 Task: Look for space in Shiraguppi, India from 11th June, 2023 to 15th June, 2023 for 2 adults in price range Rs.7000 to Rs.16000. Place can be private room with 1  bedroom having 2 beds and 1 bathroom. Property type can be house, flat, guest house, hotel. Amenities needed are: washing machine. Booking option can be shelf check-in. Required host language is English.
Action: Mouse moved to (458, 94)
Screenshot: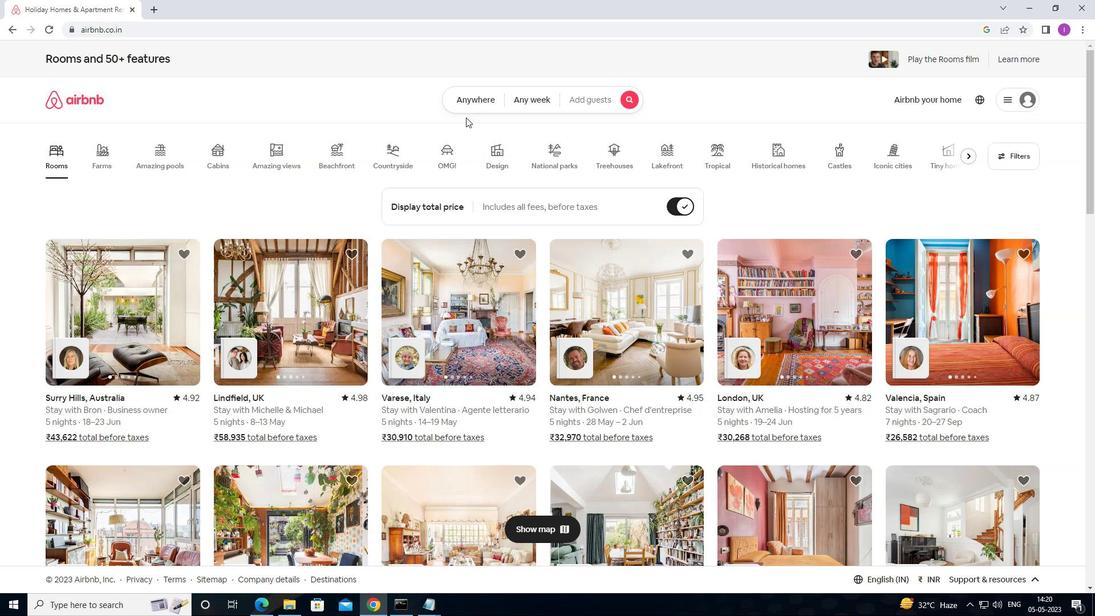 
Action: Mouse pressed left at (458, 94)
Screenshot: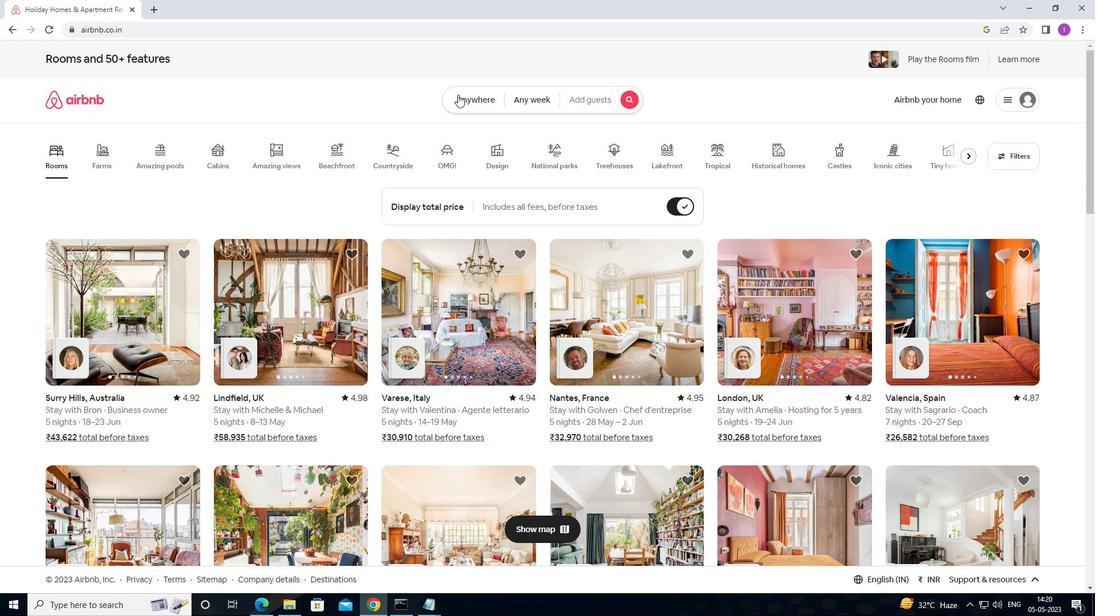 
Action: Mouse moved to (402, 139)
Screenshot: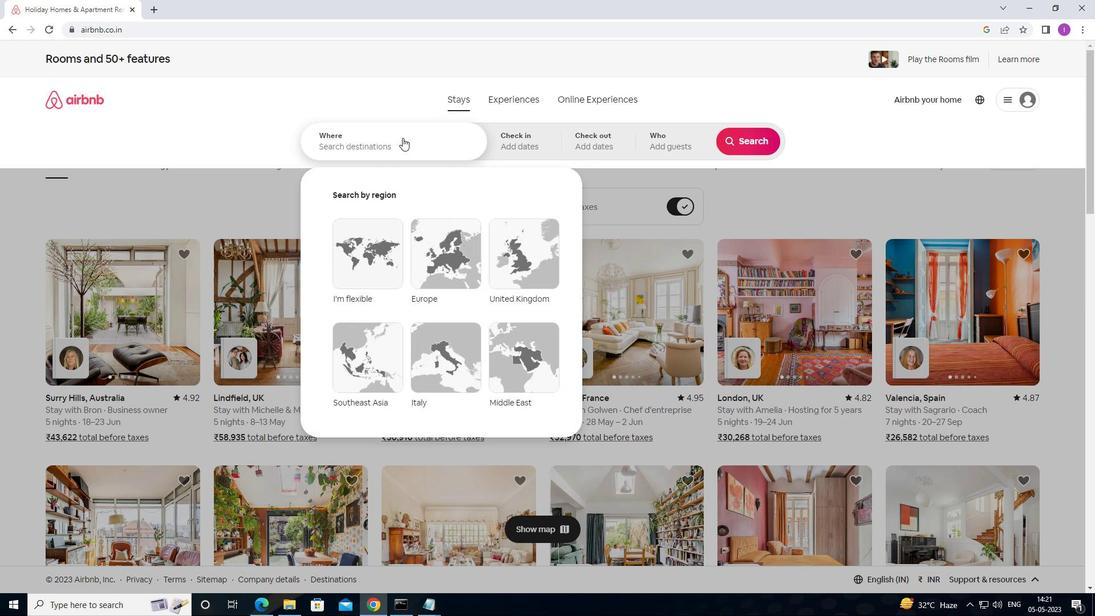
Action: Mouse pressed left at (402, 139)
Screenshot: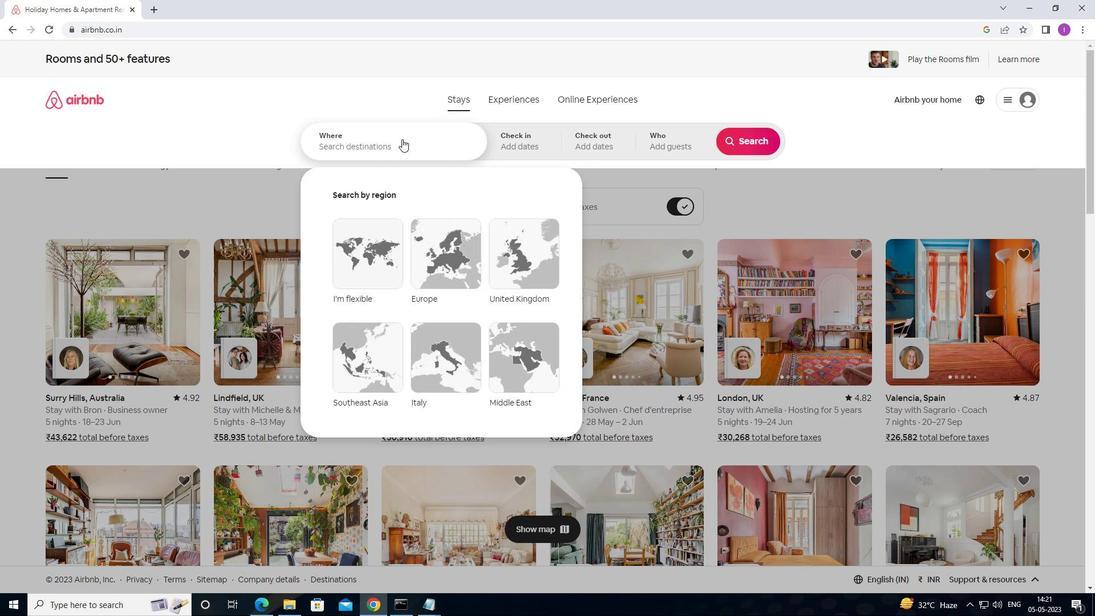 
Action: Key pressed <Key.shift><Key.shift>SHIRAGUPPI,<Key.shift>INDIA
Screenshot: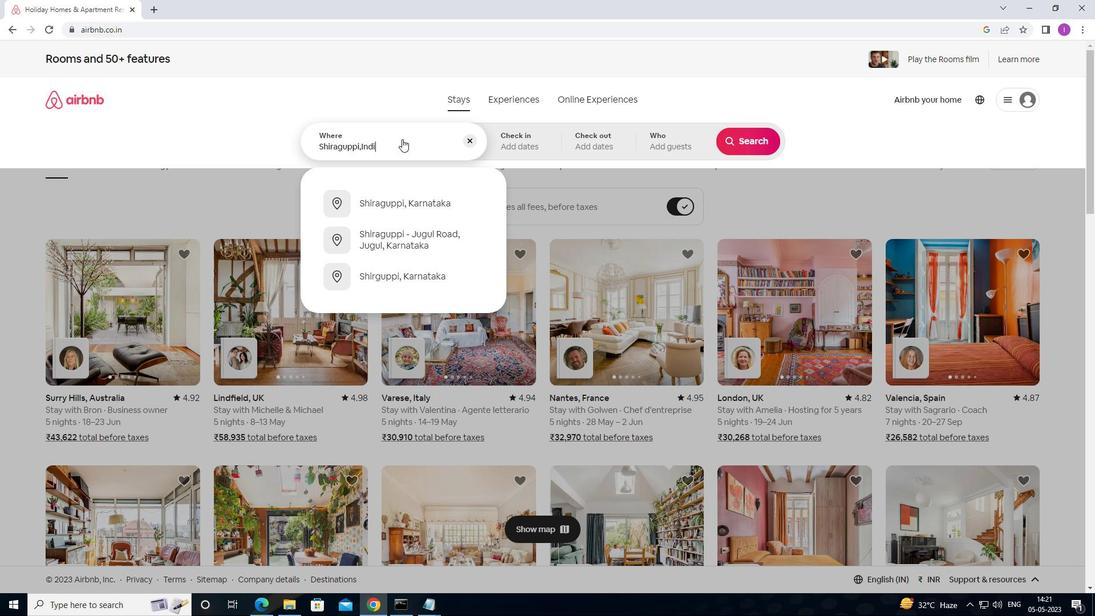 
Action: Mouse moved to (521, 148)
Screenshot: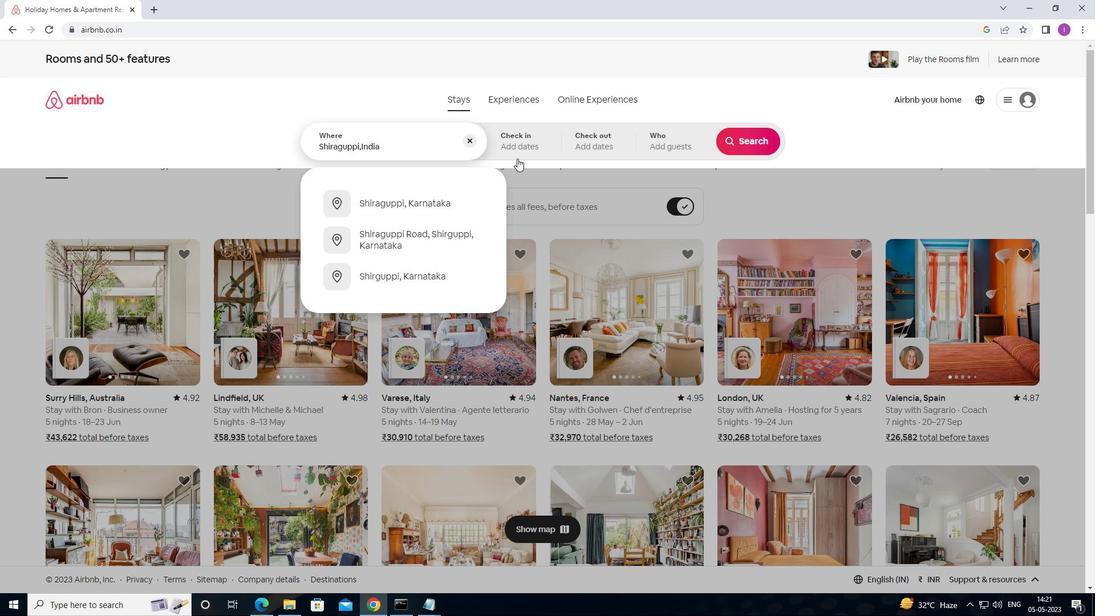 
Action: Mouse pressed left at (521, 148)
Screenshot: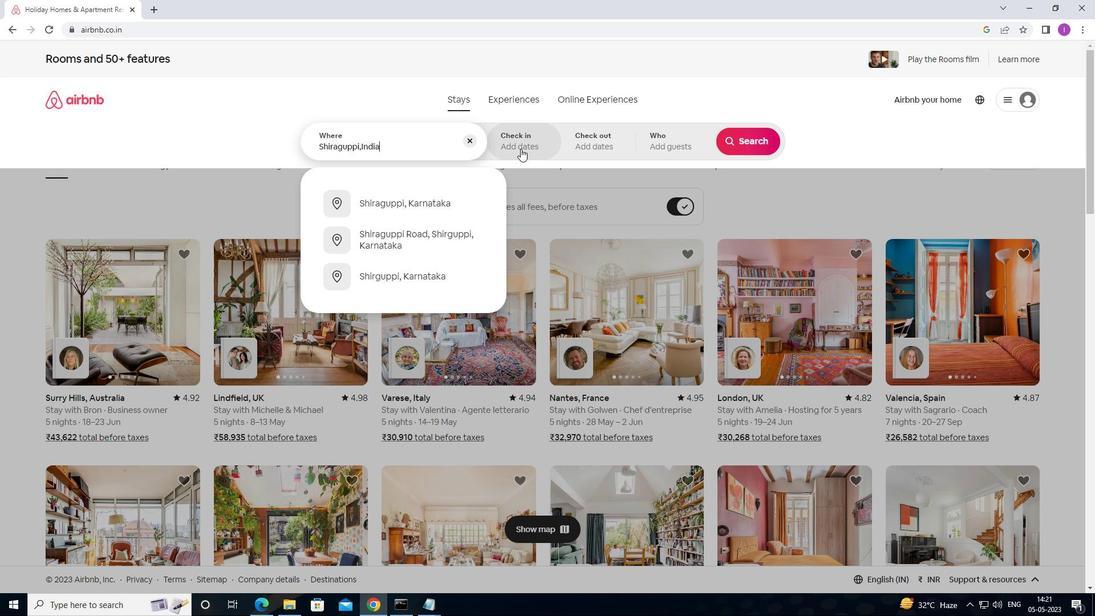 
Action: Mouse moved to (740, 228)
Screenshot: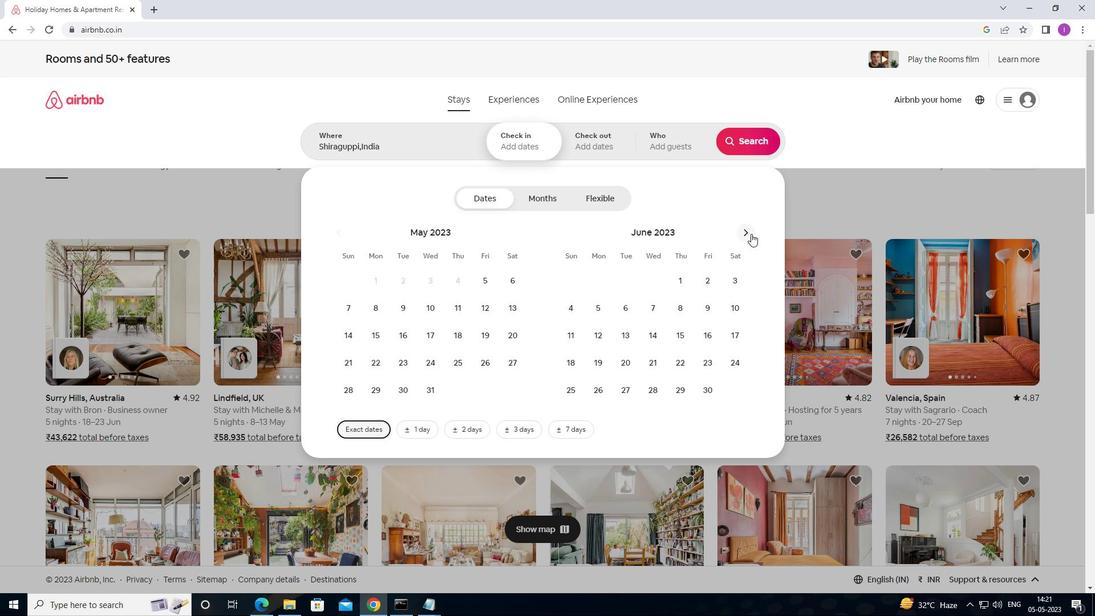 
Action: Mouse pressed left at (740, 228)
Screenshot: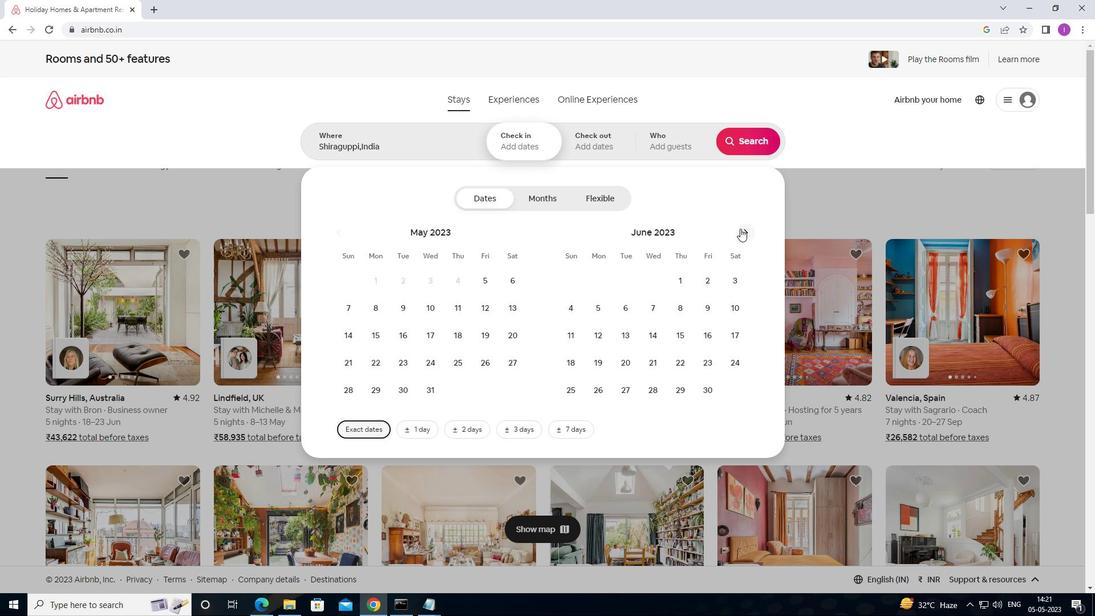 
Action: Mouse moved to (346, 333)
Screenshot: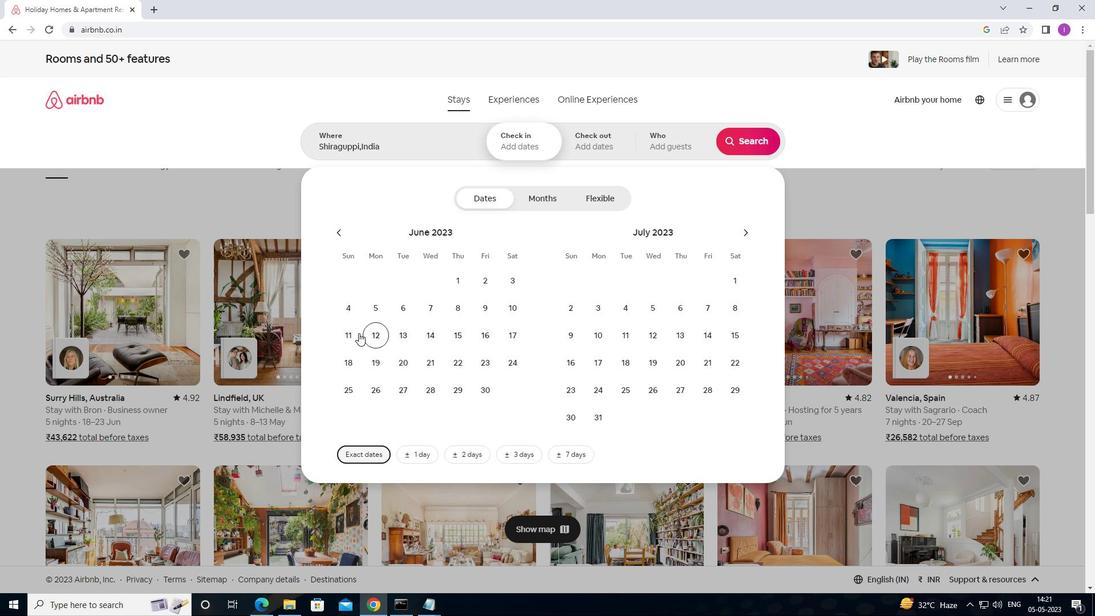 
Action: Mouse pressed left at (346, 333)
Screenshot: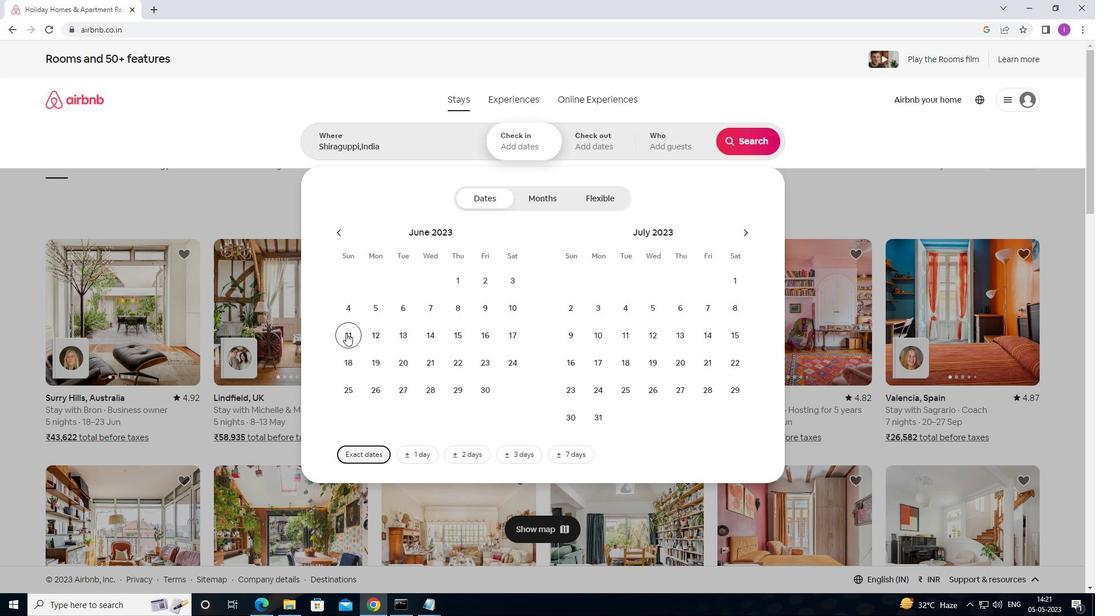 
Action: Mouse moved to (460, 339)
Screenshot: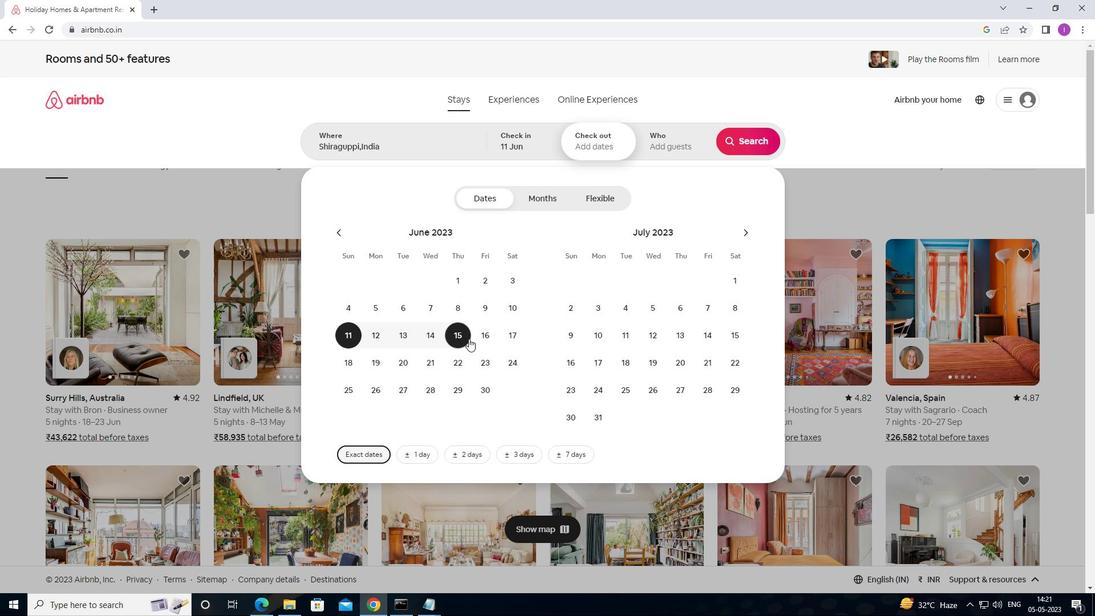 
Action: Mouse pressed left at (460, 339)
Screenshot: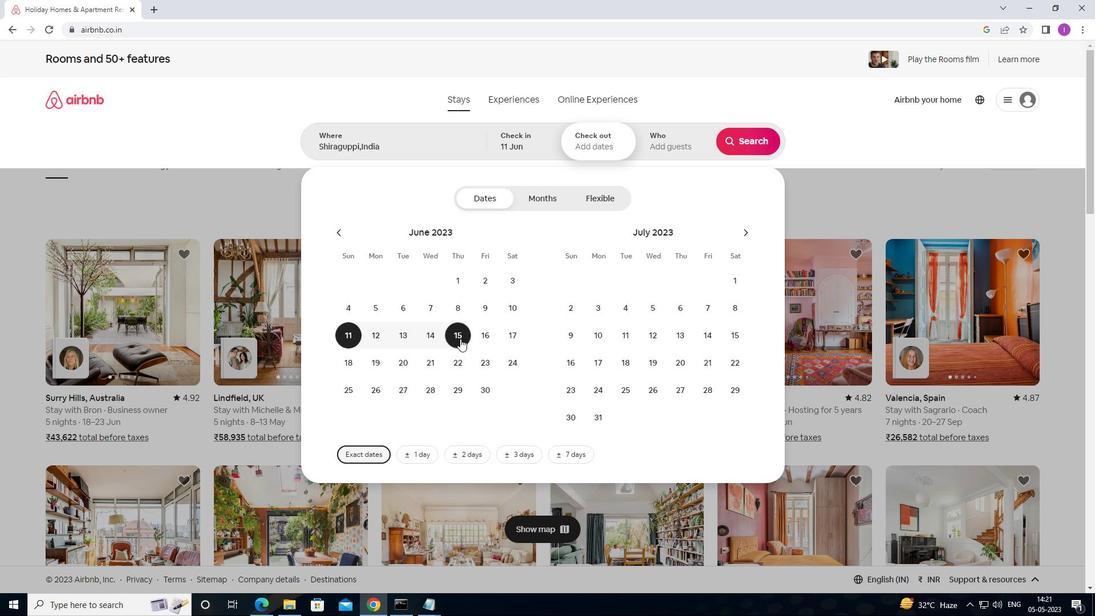 
Action: Mouse moved to (674, 149)
Screenshot: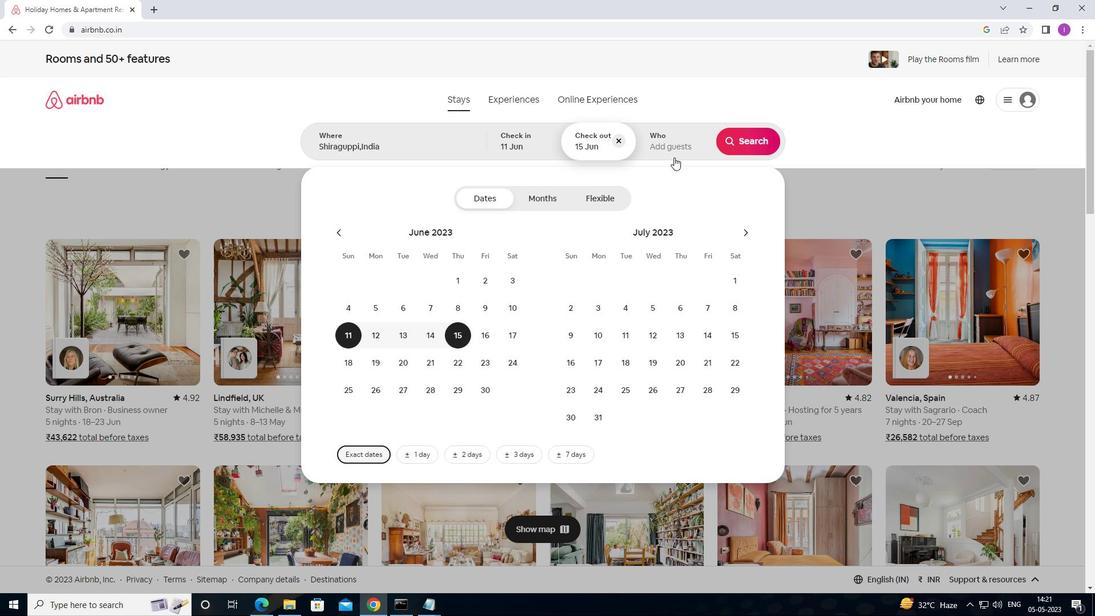 
Action: Mouse pressed left at (674, 149)
Screenshot: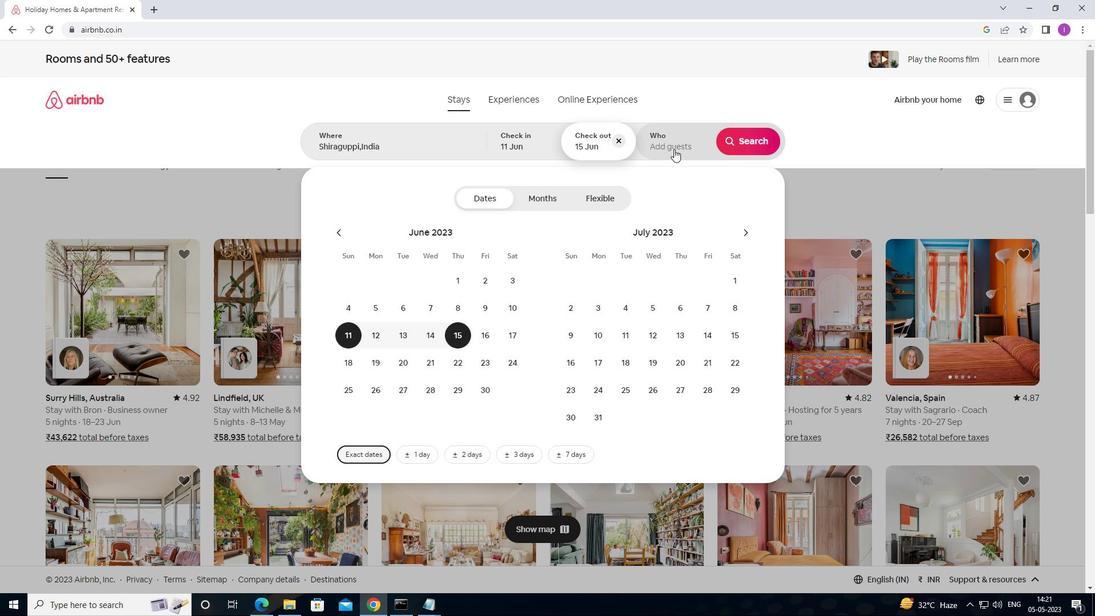 
Action: Mouse moved to (747, 199)
Screenshot: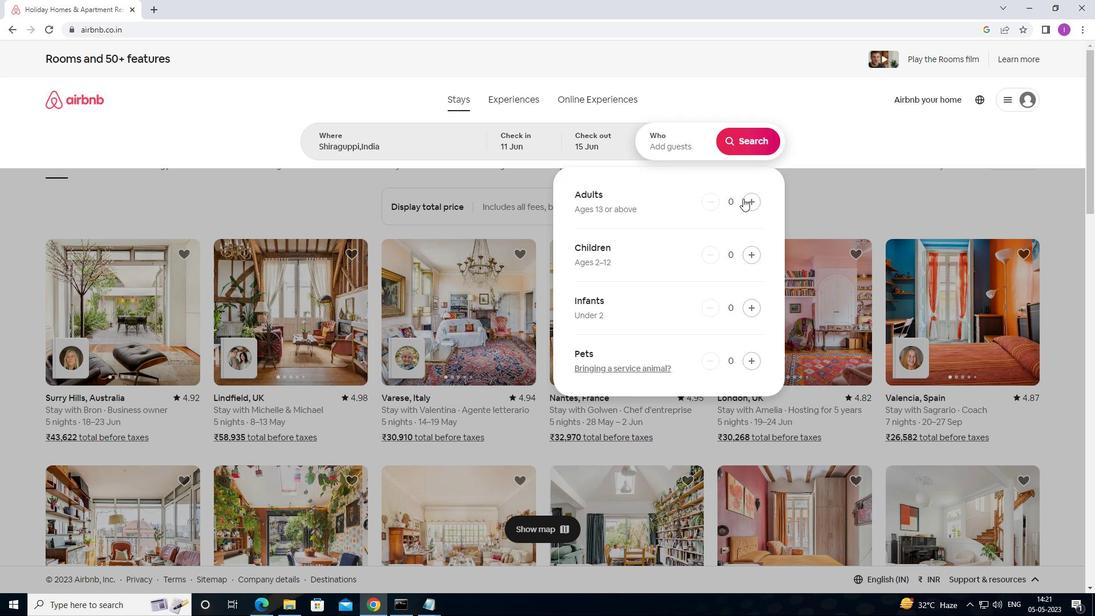
Action: Mouse pressed left at (747, 199)
Screenshot: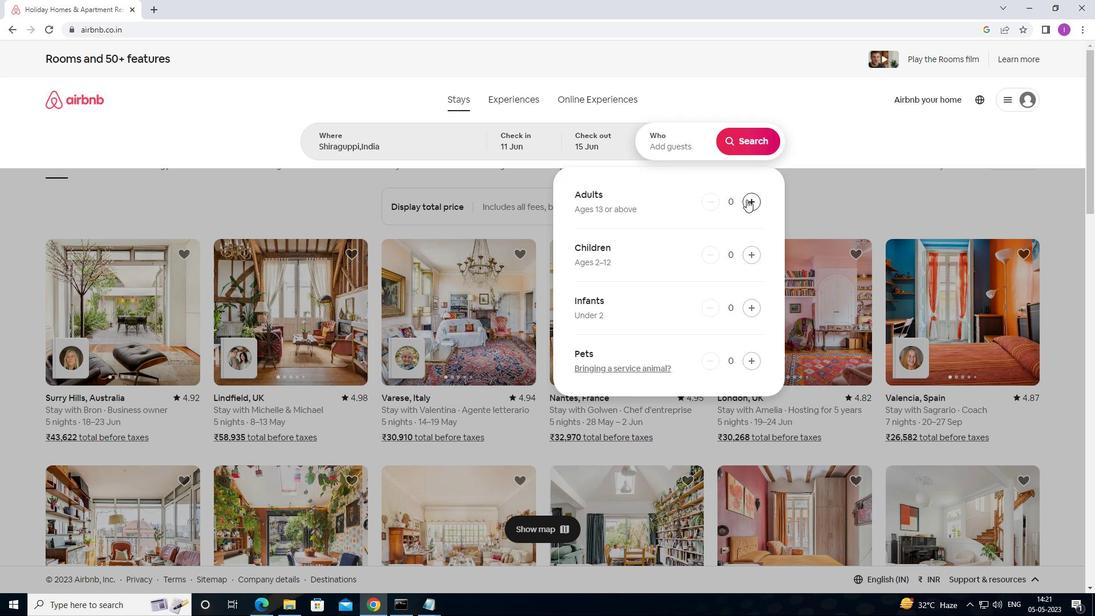 
Action: Mouse pressed left at (747, 199)
Screenshot: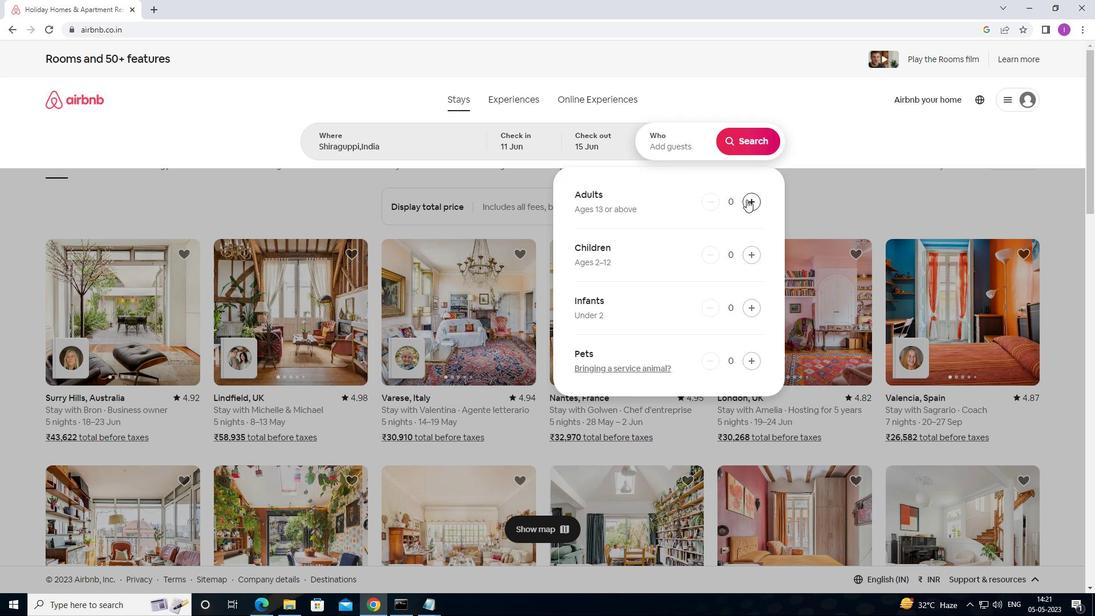 
Action: Mouse moved to (755, 157)
Screenshot: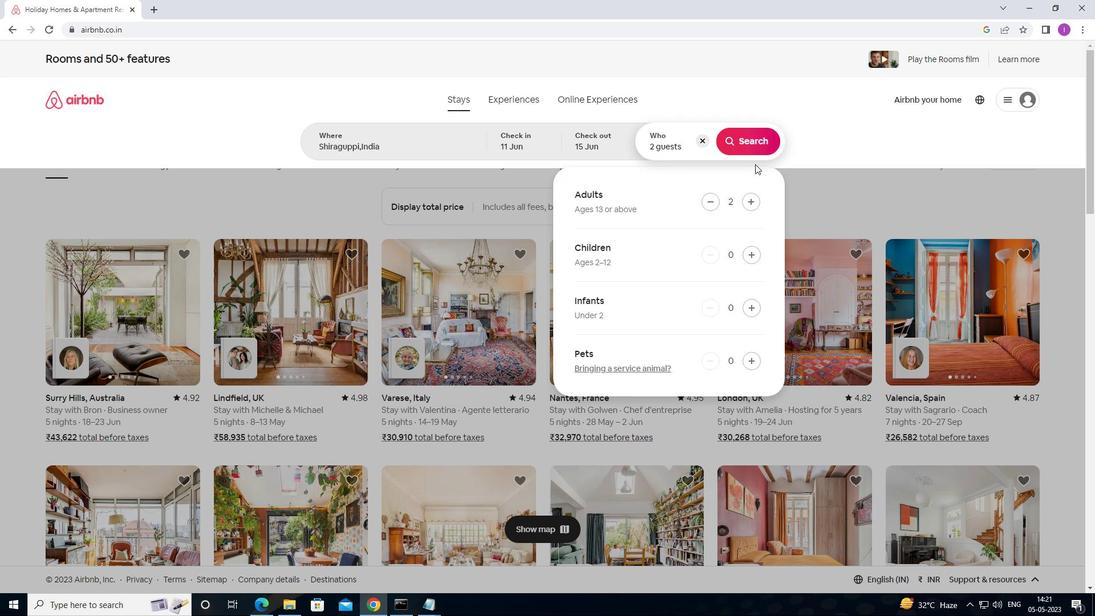
Action: Mouse pressed left at (755, 157)
Screenshot: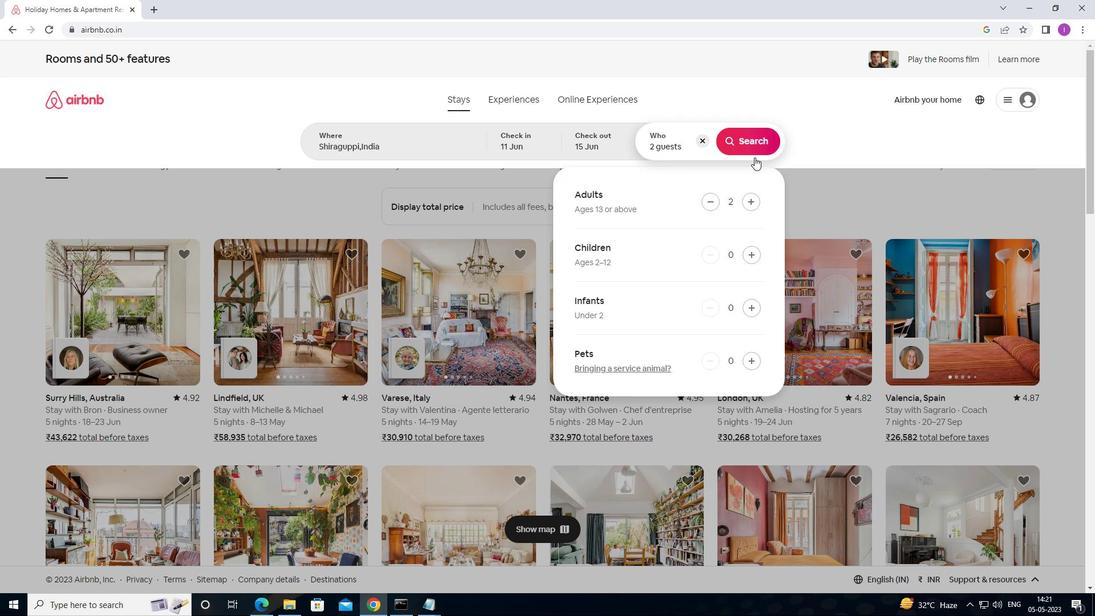 
Action: Mouse moved to (755, 153)
Screenshot: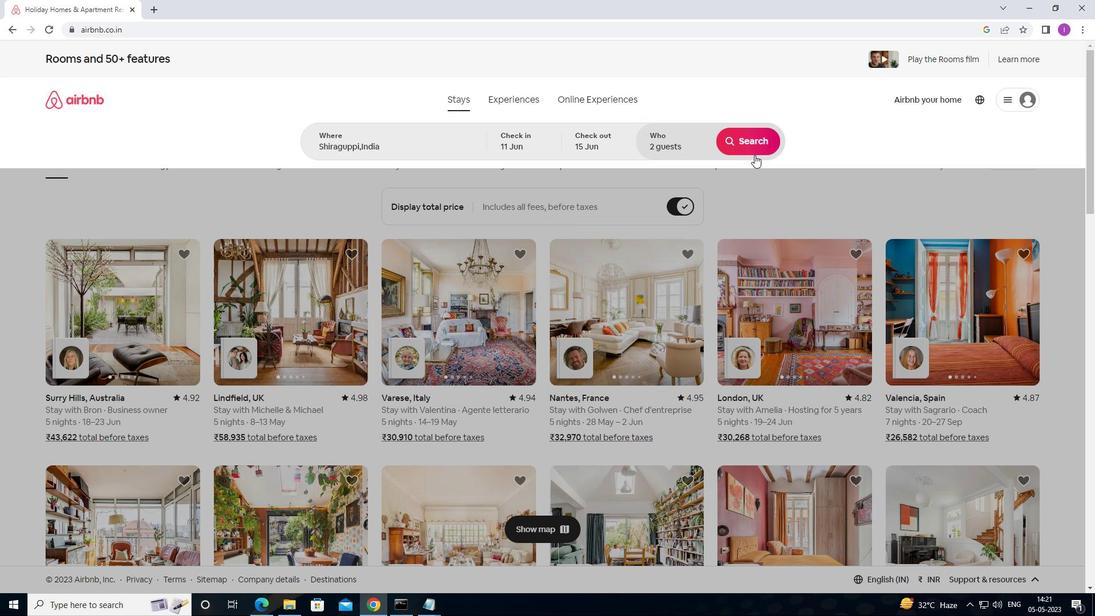 
Action: Mouse pressed left at (755, 153)
Screenshot: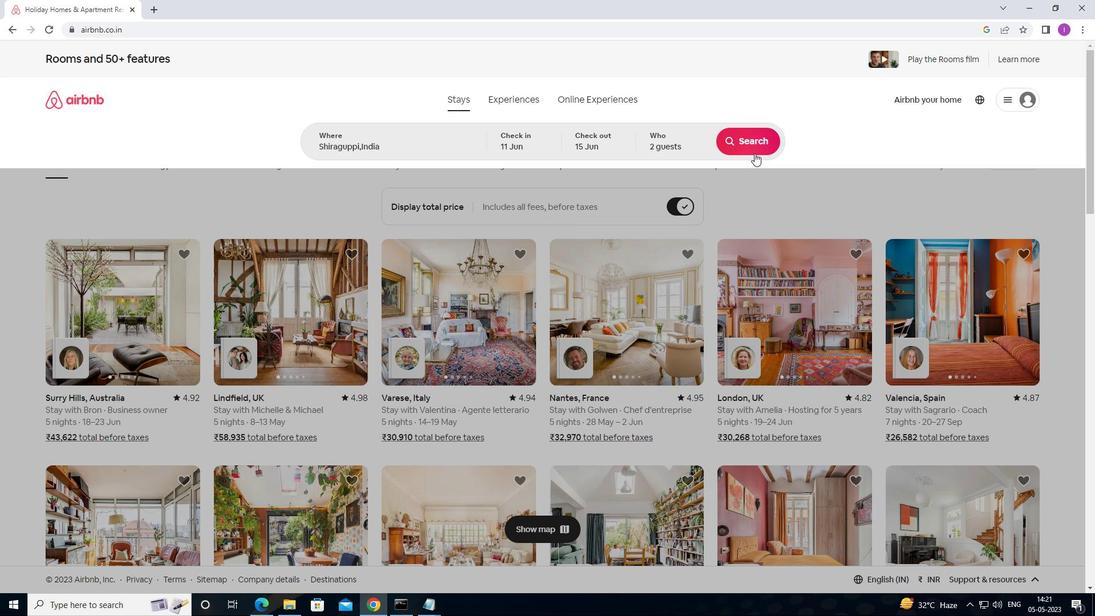 
Action: Mouse moved to (1059, 112)
Screenshot: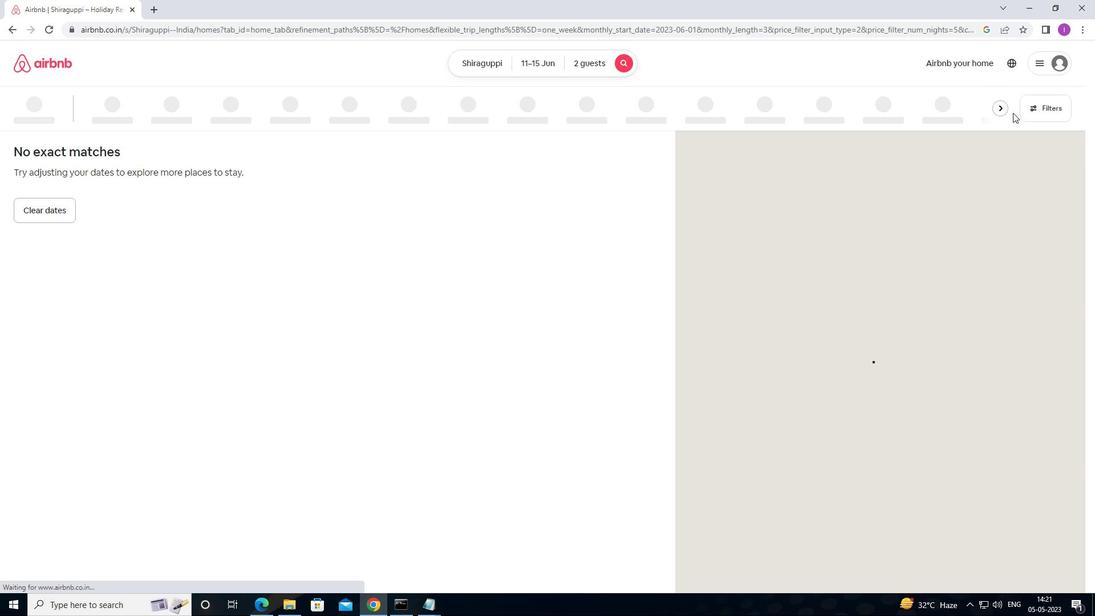 
Action: Mouse pressed left at (1059, 112)
Screenshot: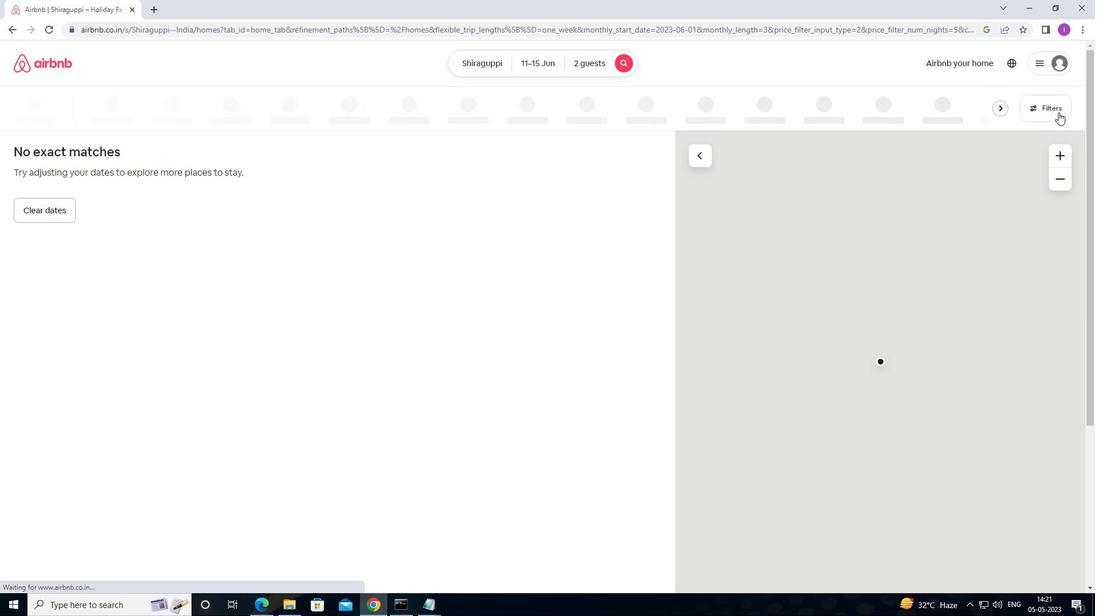 
Action: Mouse moved to (426, 383)
Screenshot: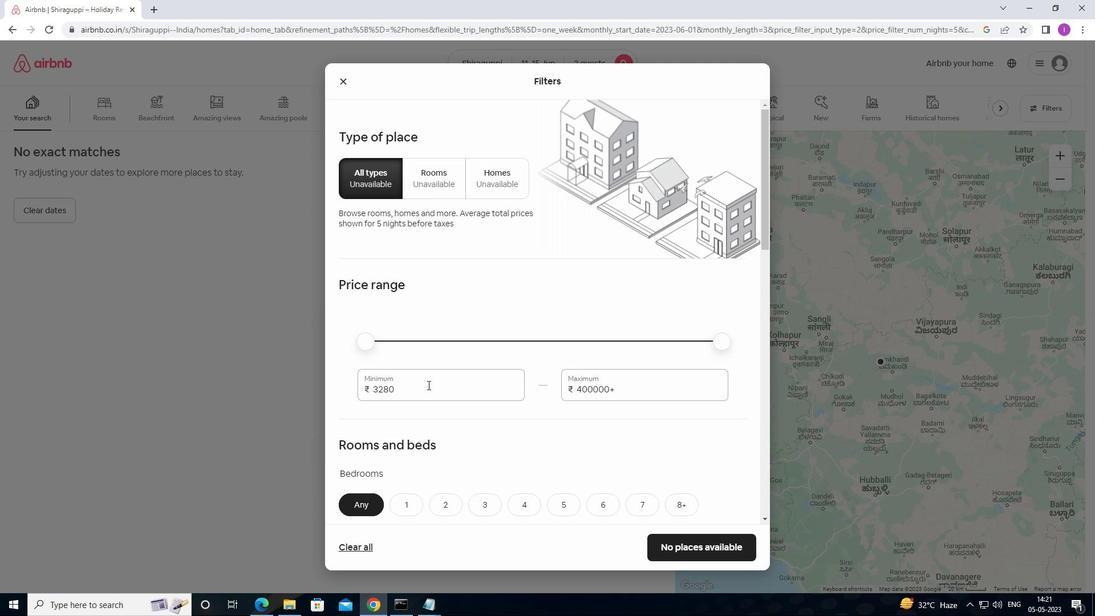 
Action: Mouse pressed left at (426, 383)
Screenshot: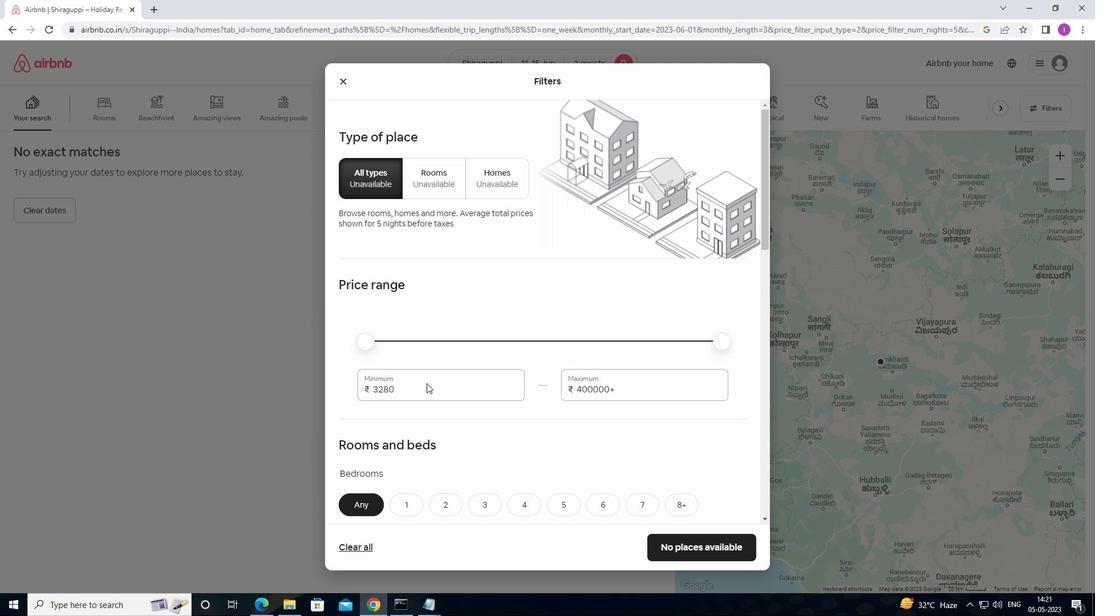 
Action: Mouse moved to (418, 384)
Screenshot: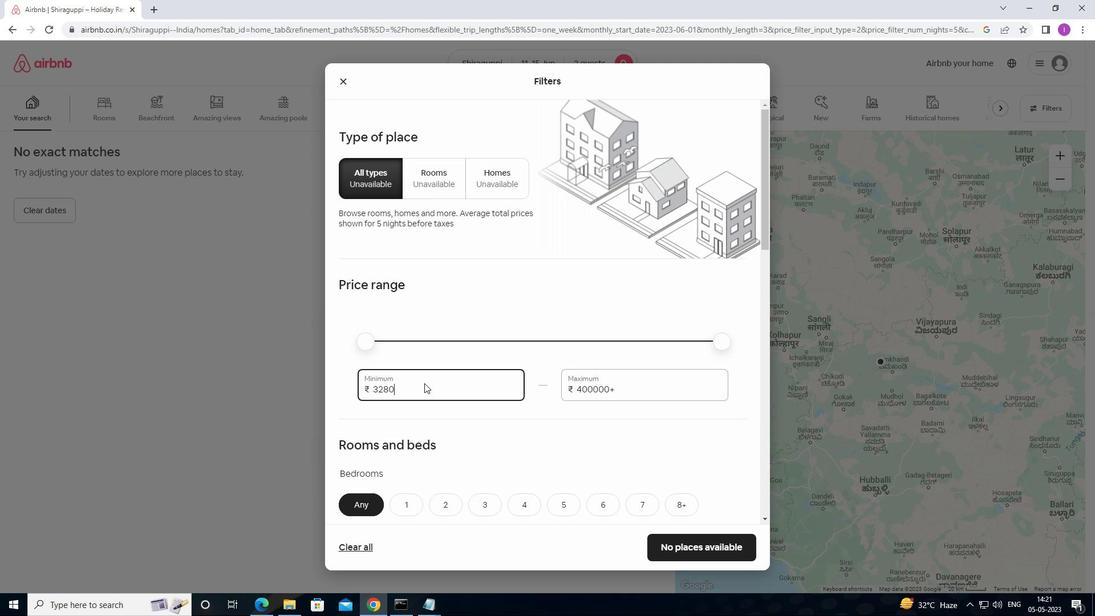 
Action: Mouse pressed left at (418, 384)
Screenshot: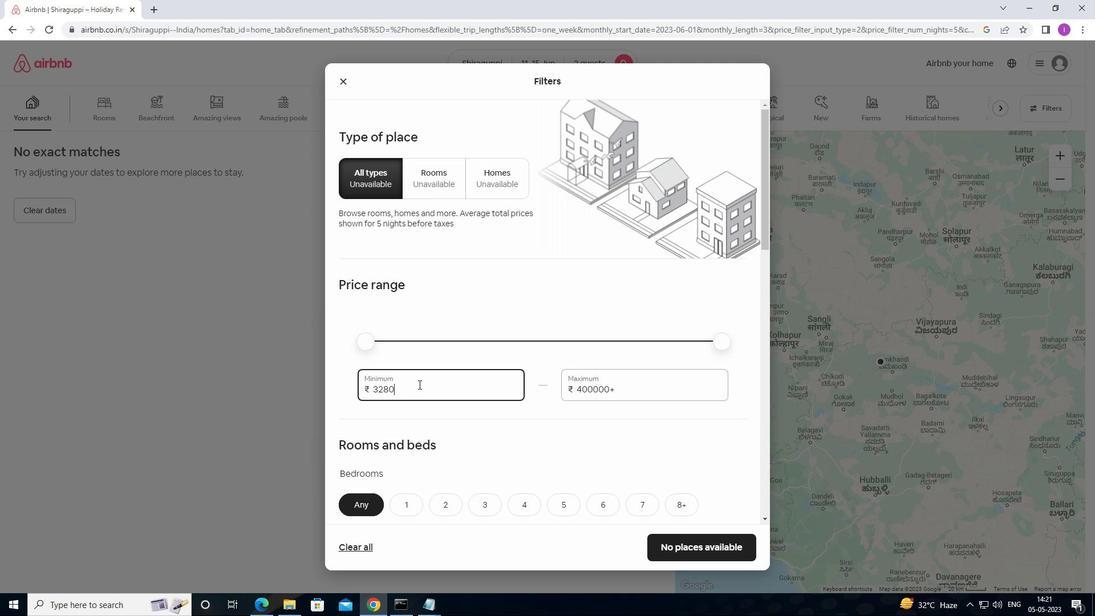 
Action: Mouse moved to (348, 390)
Screenshot: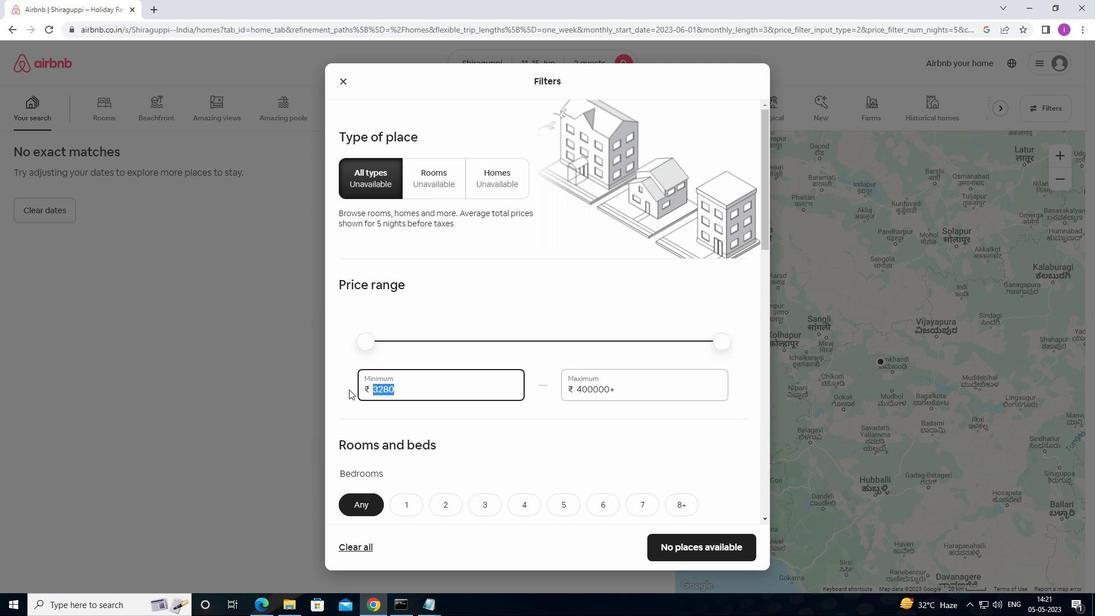 
Action: Key pressed 7000
Screenshot: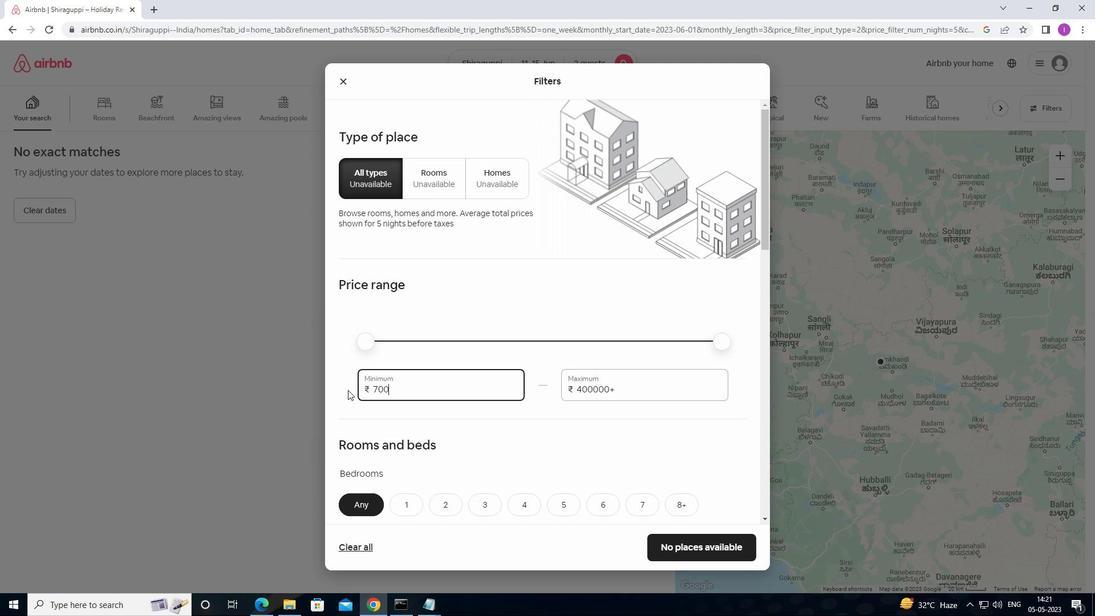 
Action: Mouse moved to (634, 394)
Screenshot: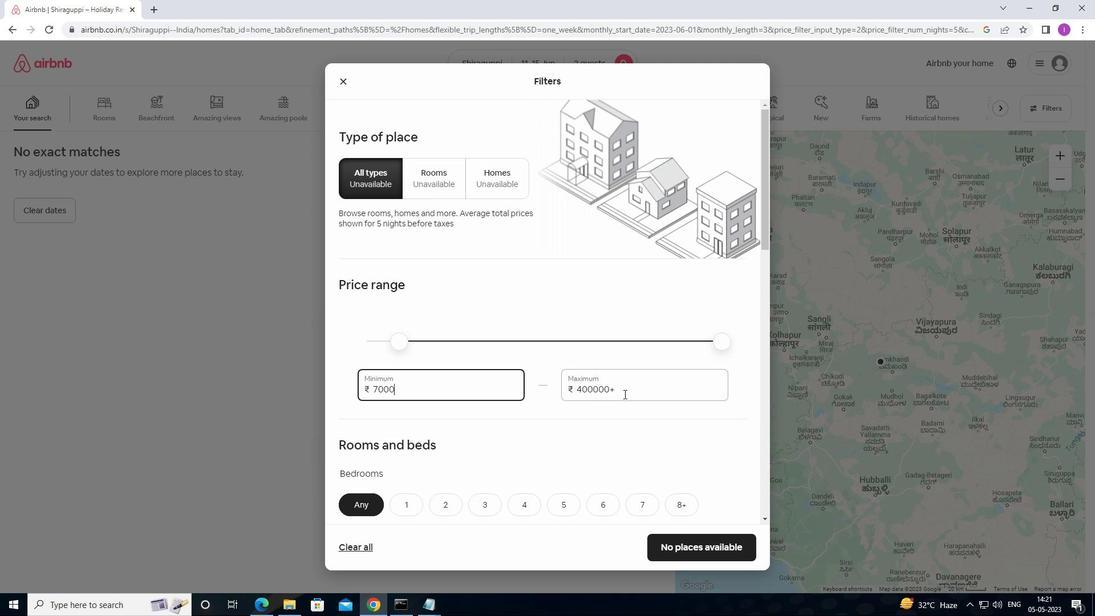 
Action: Mouse pressed left at (634, 394)
Screenshot: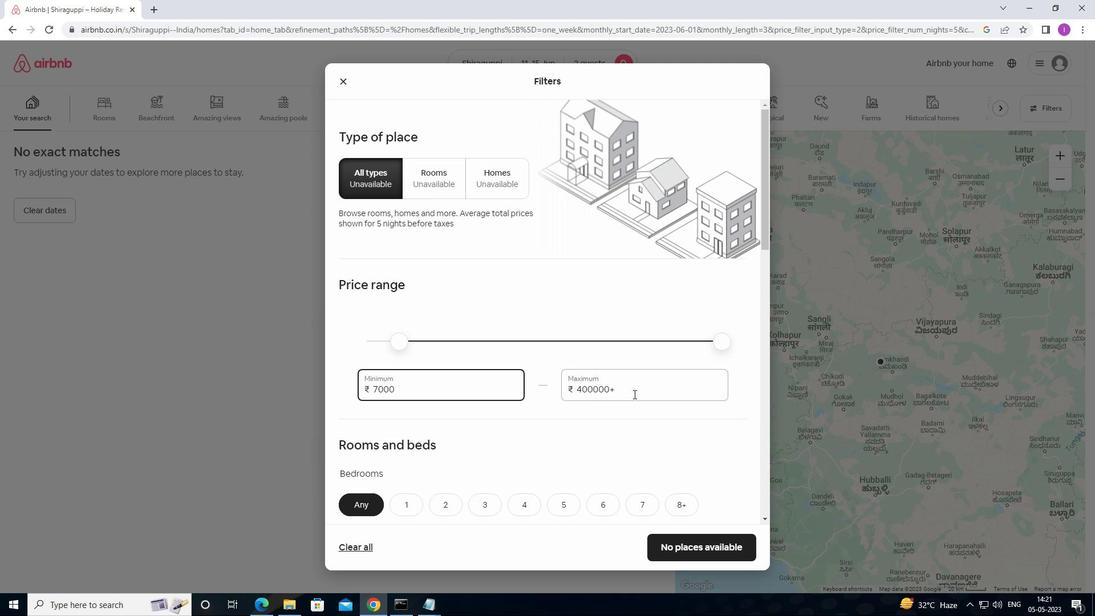 
Action: Mouse moved to (560, 401)
Screenshot: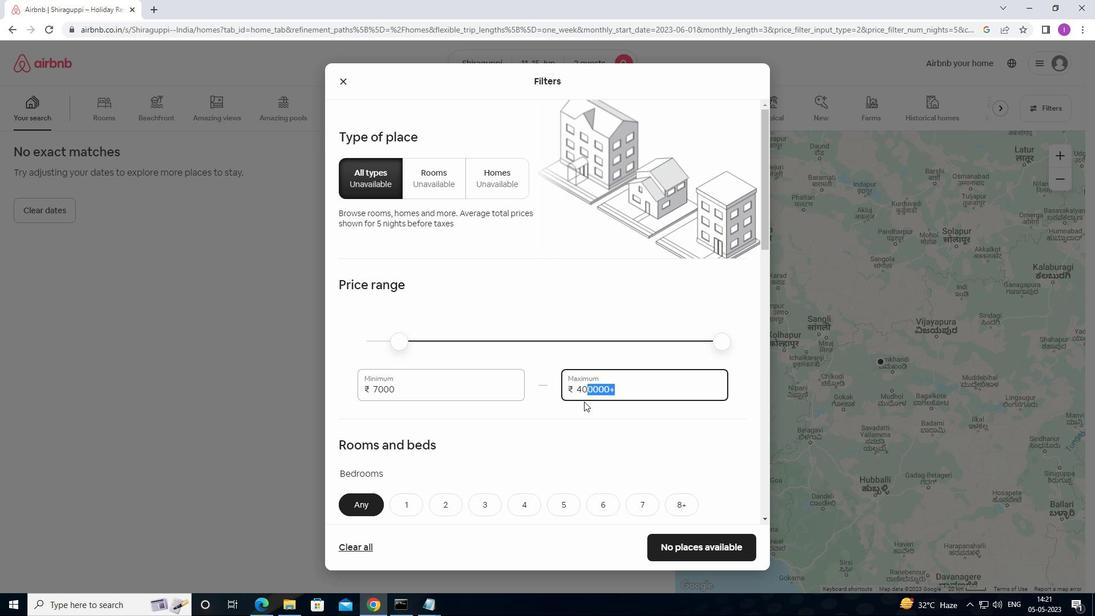 
Action: Key pressed 16000
Screenshot: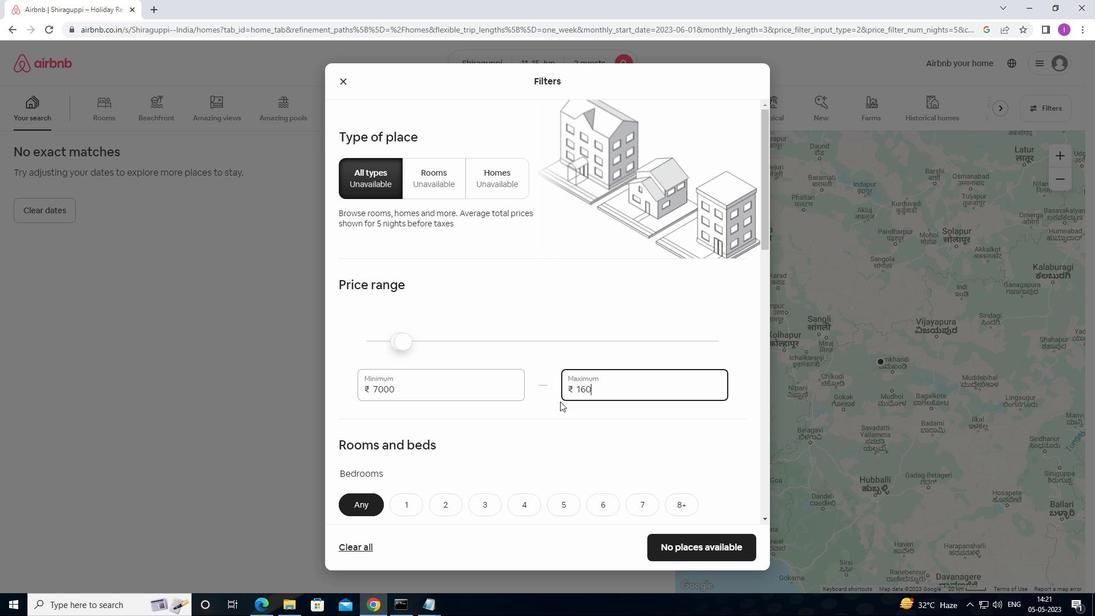 
Action: Mouse moved to (495, 394)
Screenshot: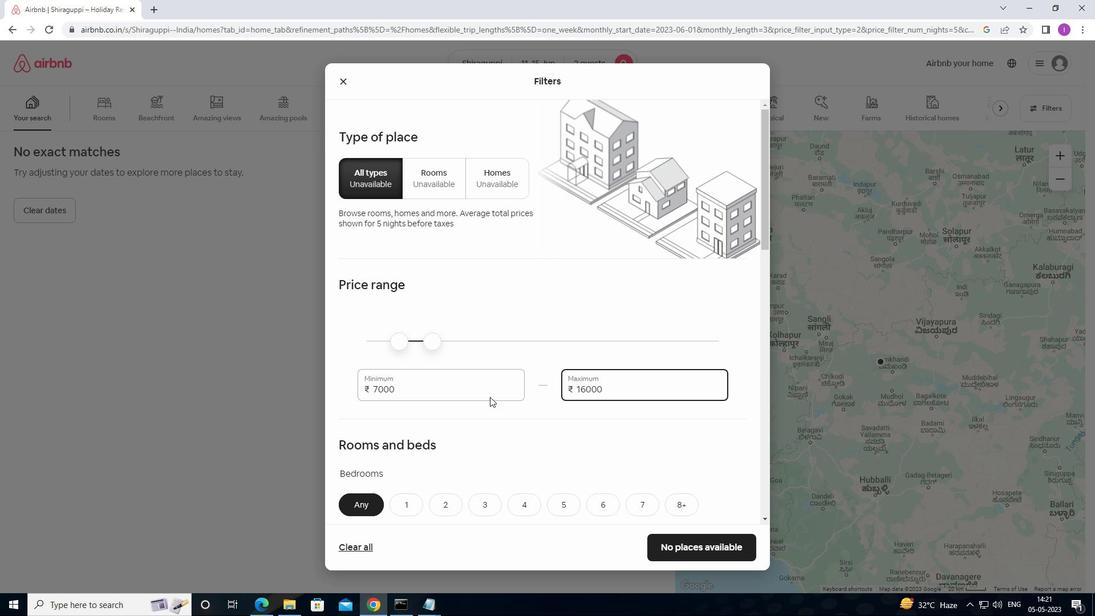 
Action: Mouse scrolled (495, 394) with delta (0, 0)
Screenshot: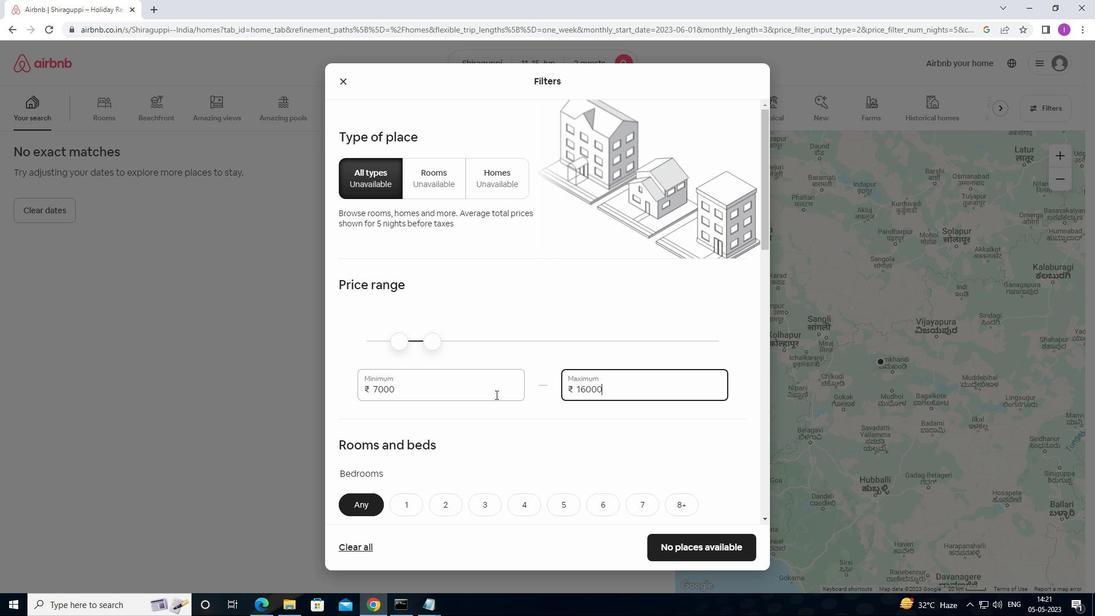 
Action: Mouse moved to (519, 394)
Screenshot: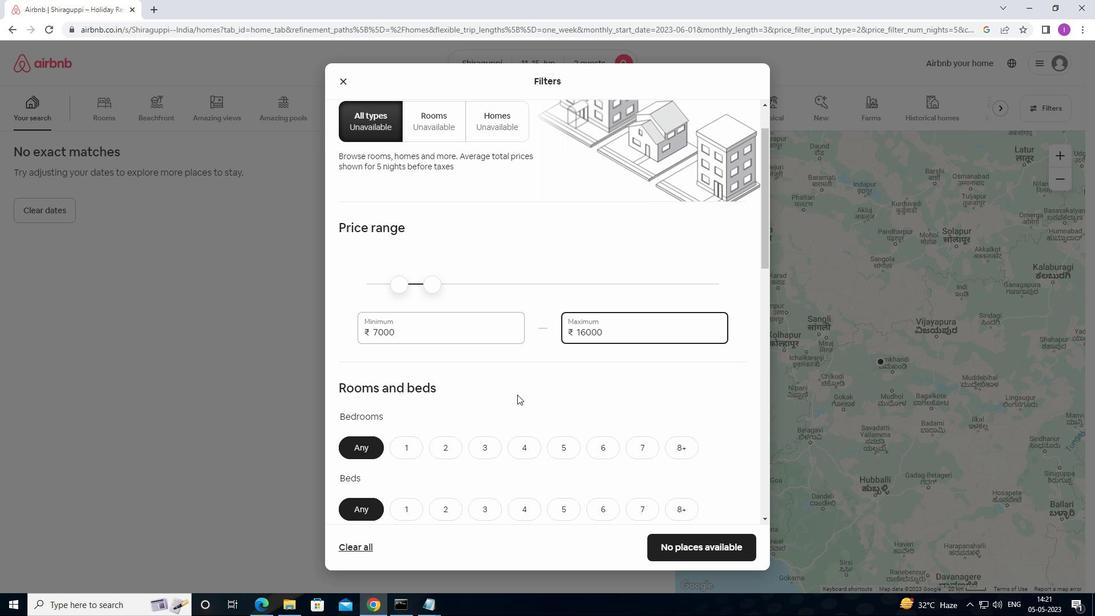 
Action: Mouse scrolled (519, 394) with delta (0, 0)
Screenshot: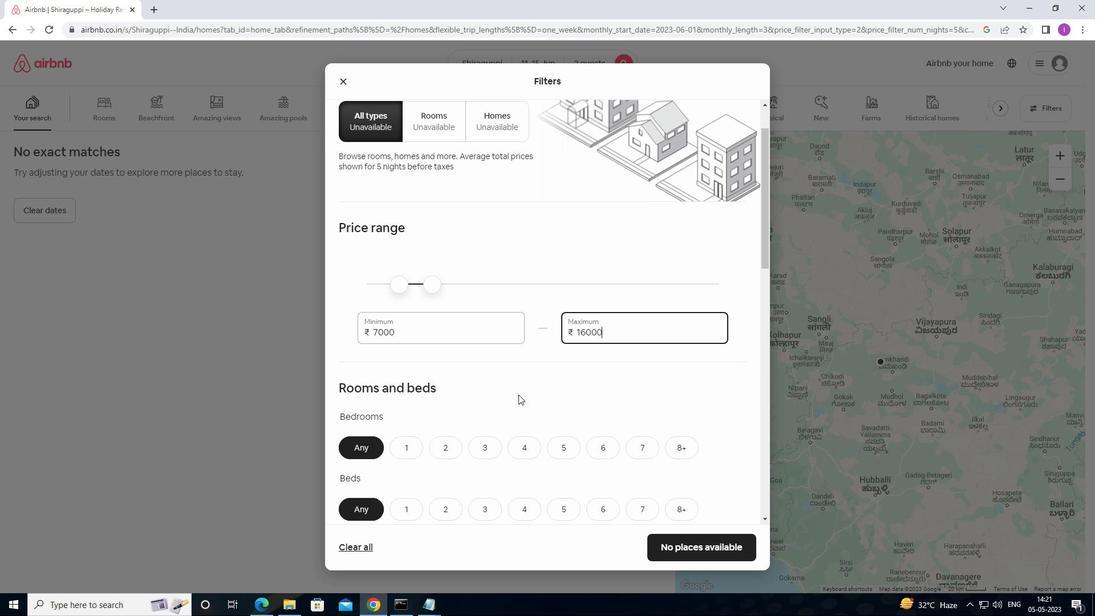 
Action: Mouse scrolled (519, 394) with delta (0, 0)
Screenshot: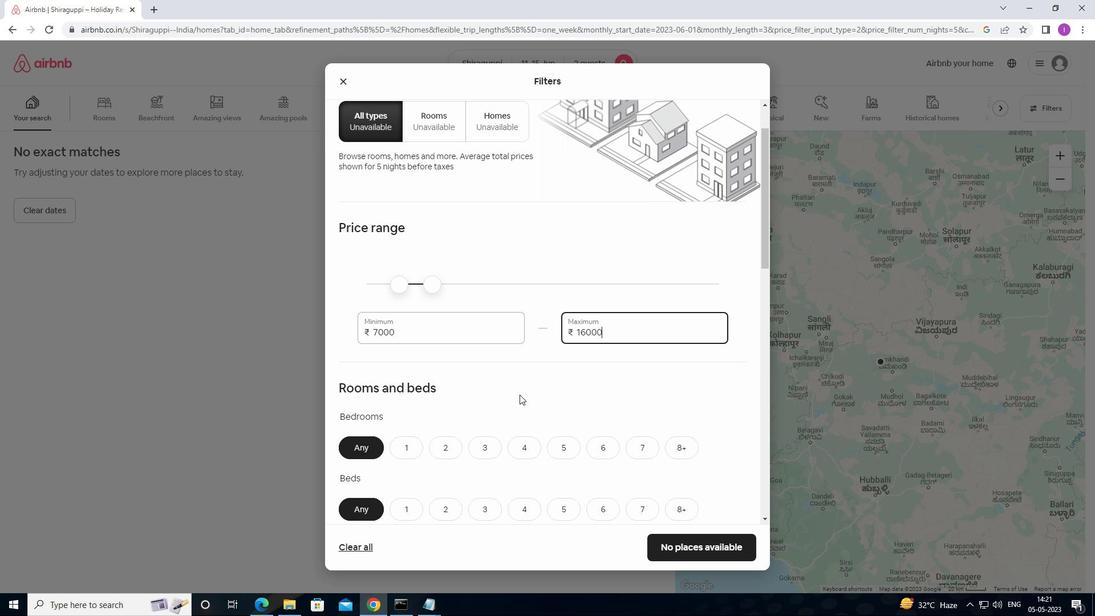 
Action: Mouse moved to (409, 326)
Screenshot: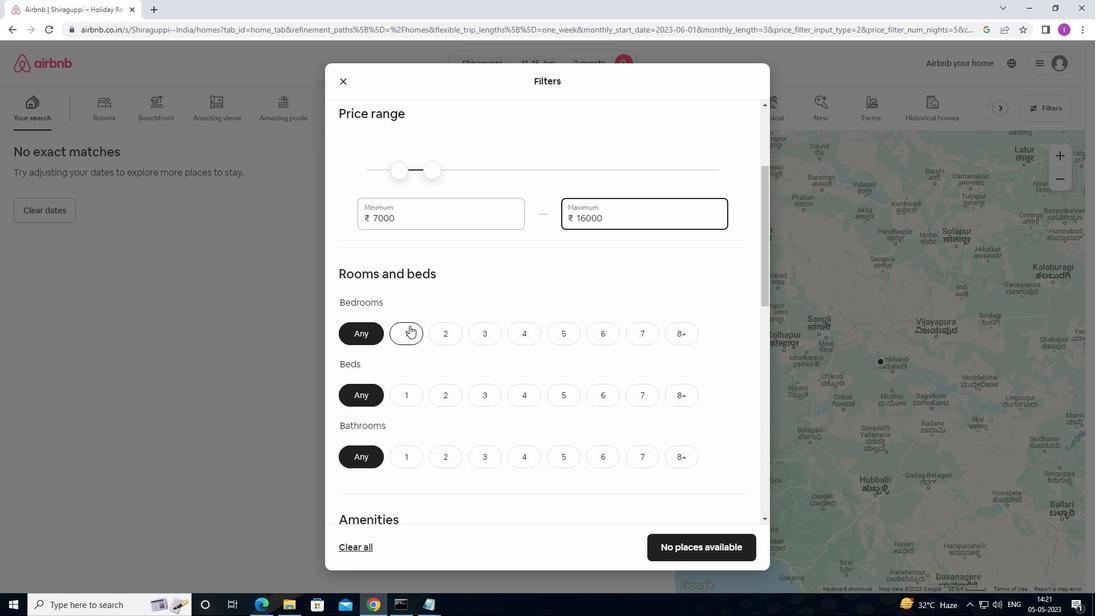 
Action: Mouse pressed left at (409, 326)
Screenshot: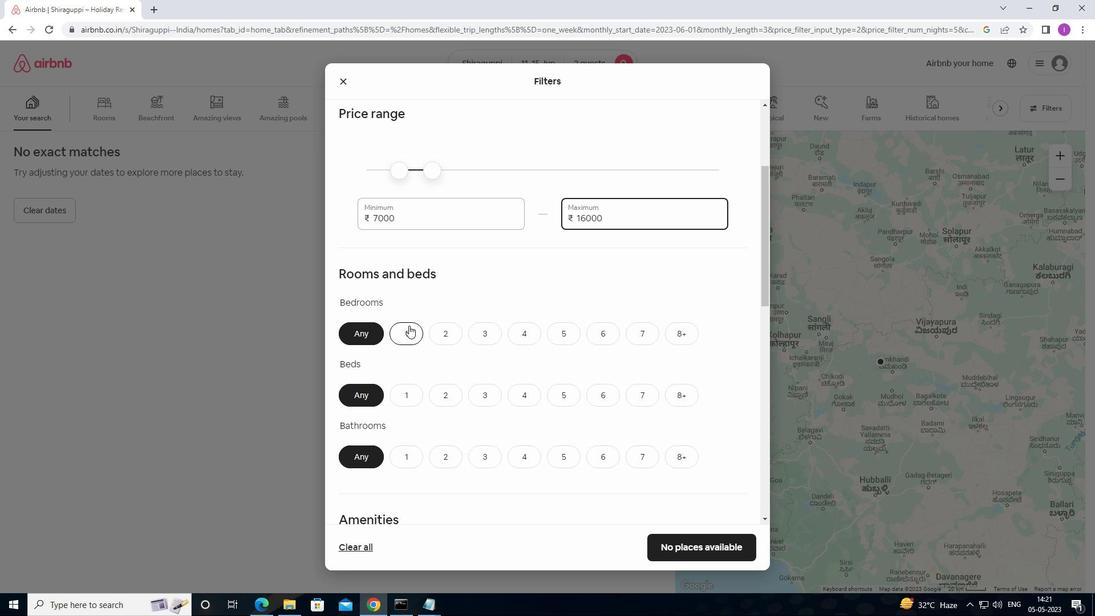 
Action: Mouse moved to (456, 400)
Screenshot: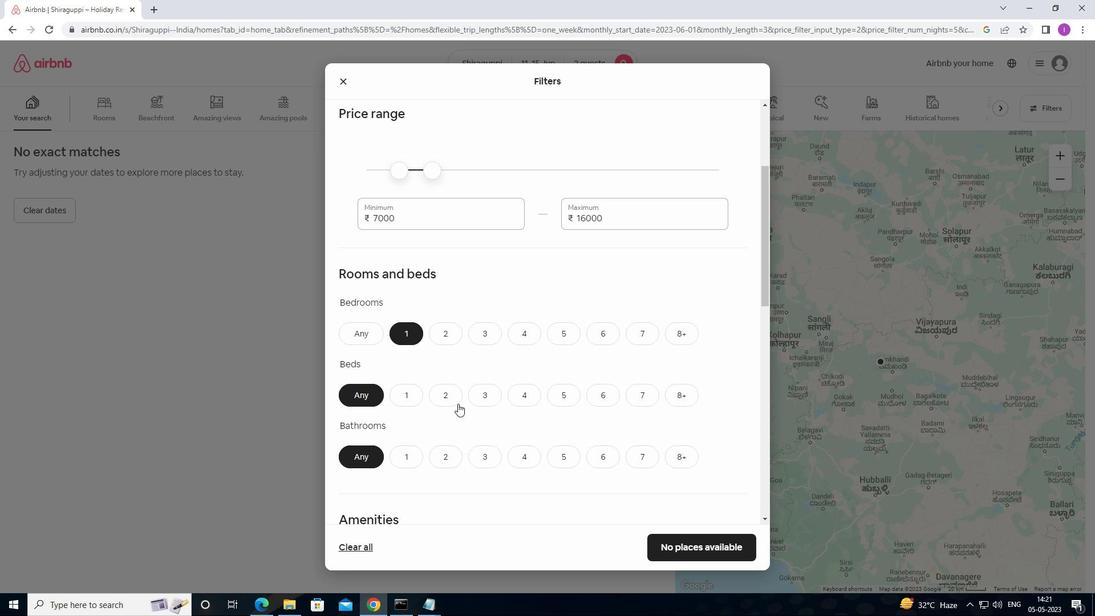 
Action: Mouse pressed left at (456, 400)
Screenshot: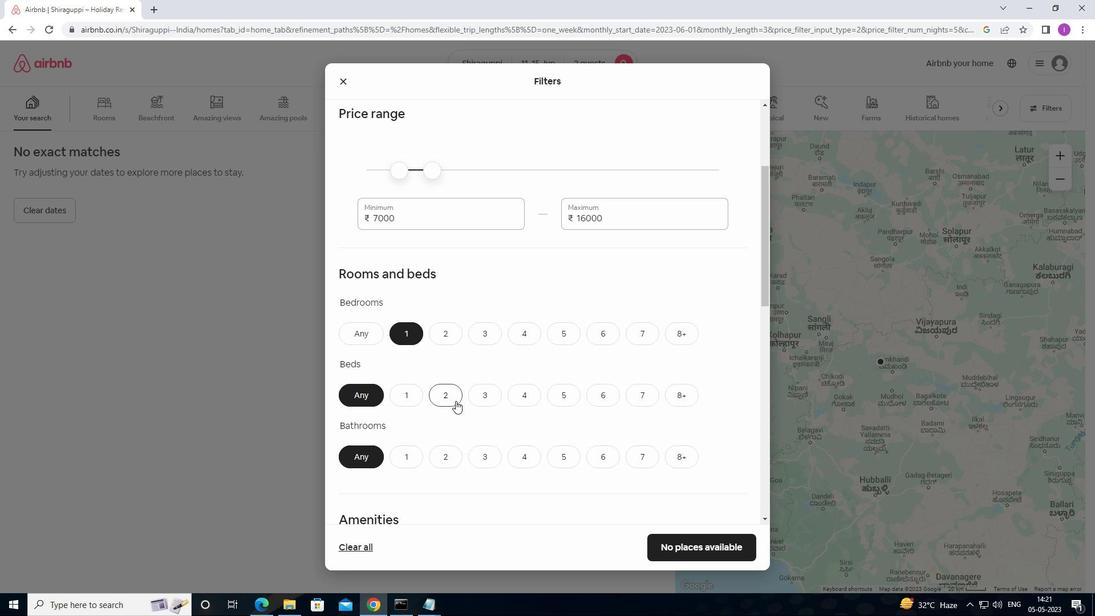 
Action: Mouse moved to (401, 455)
Screenshot: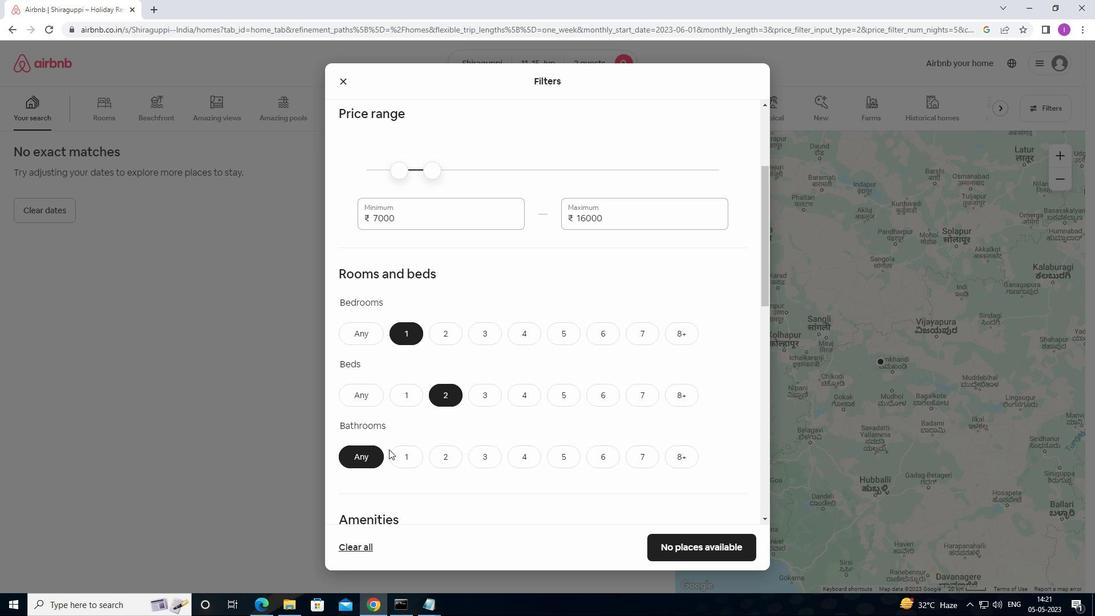 
Action: Mouse pressed left at (401, 455)
Screenshot: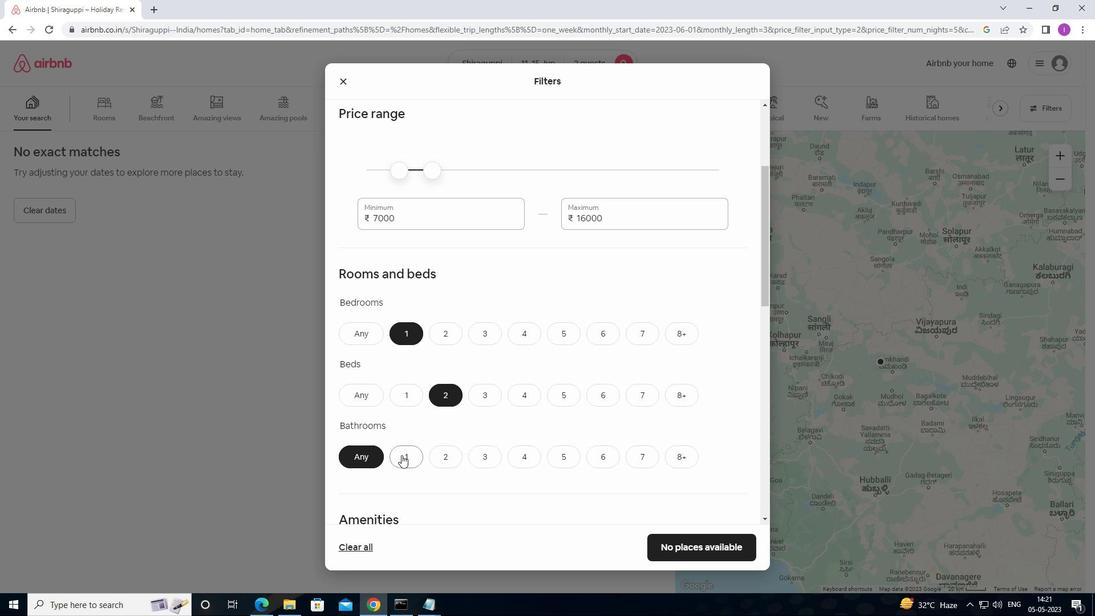 
Action: Mouse moved to (481, 416)
Screenshot: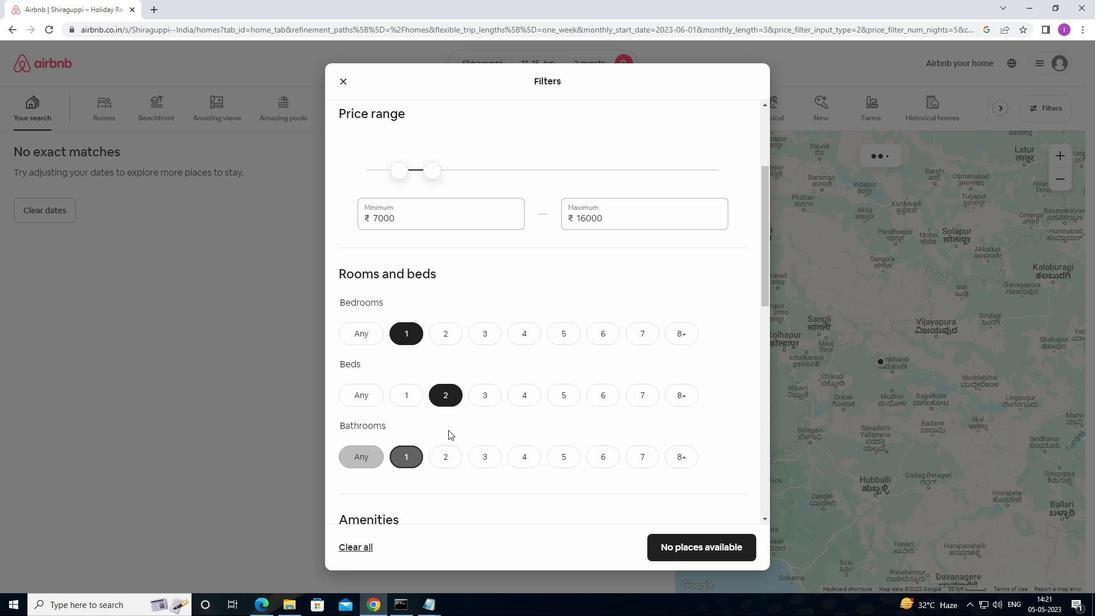 
Action: Mouse scrolled (481, 416) with delta (0, 0)
Screenshot: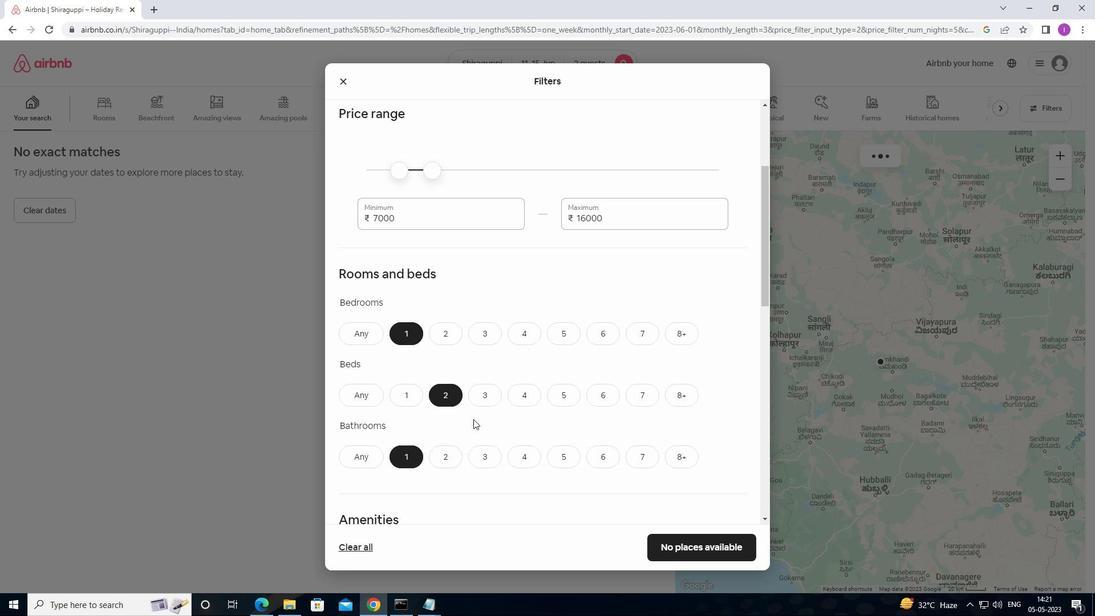 
Action: Mouse scrolled (481, 416) with delta (0, 0)
Screenshot: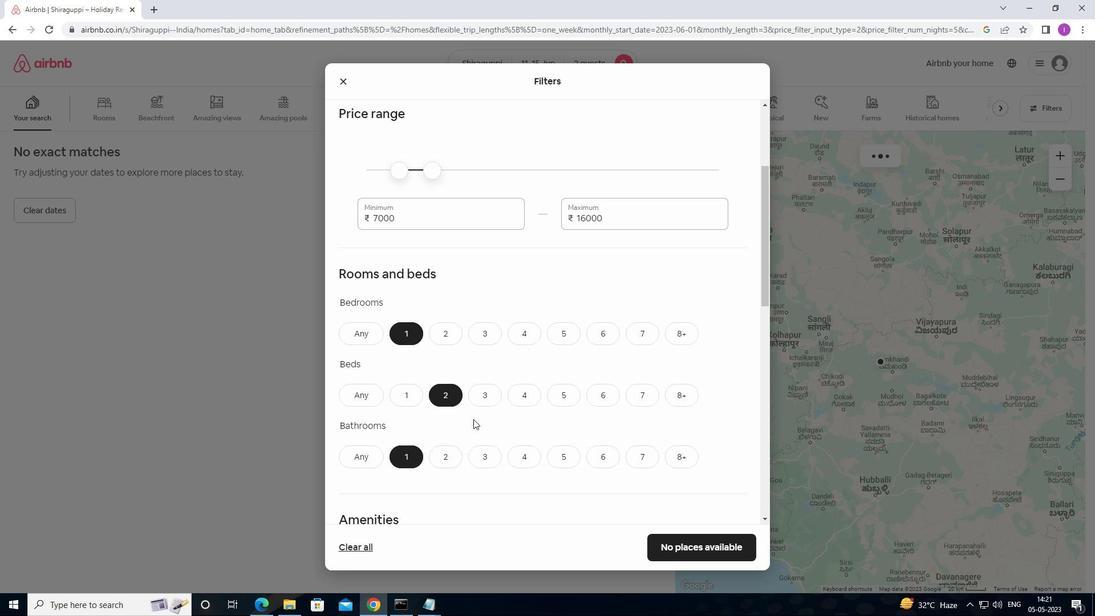 
Action: Mouse scrolled (481, 416) with delta (0, 0)
Screenshot: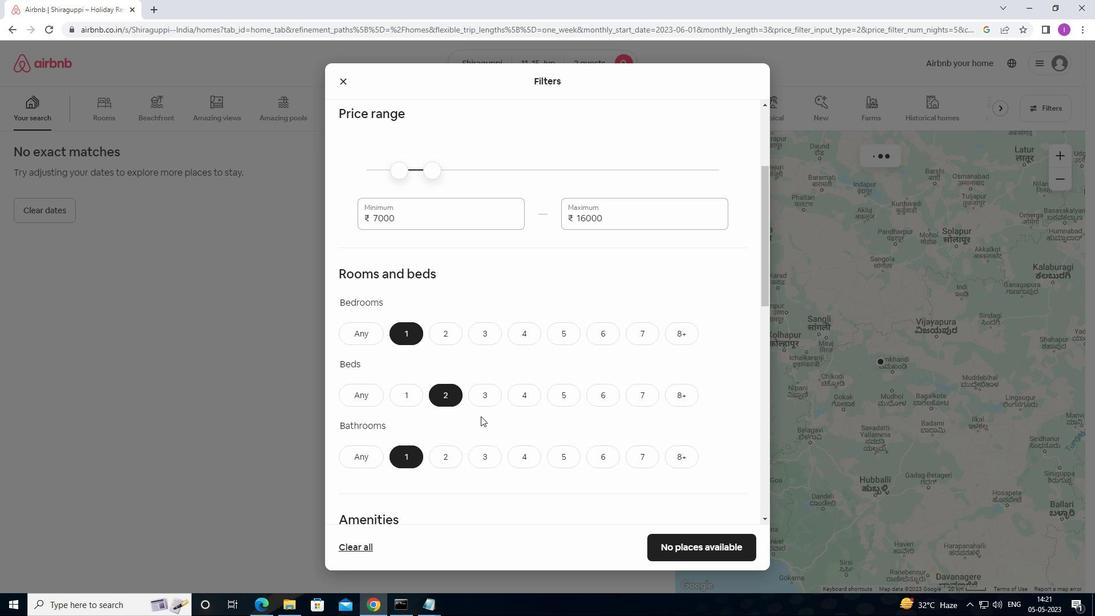
Action: Mouse scrolled (481, 416) with delta (0, 0)
Screenshot: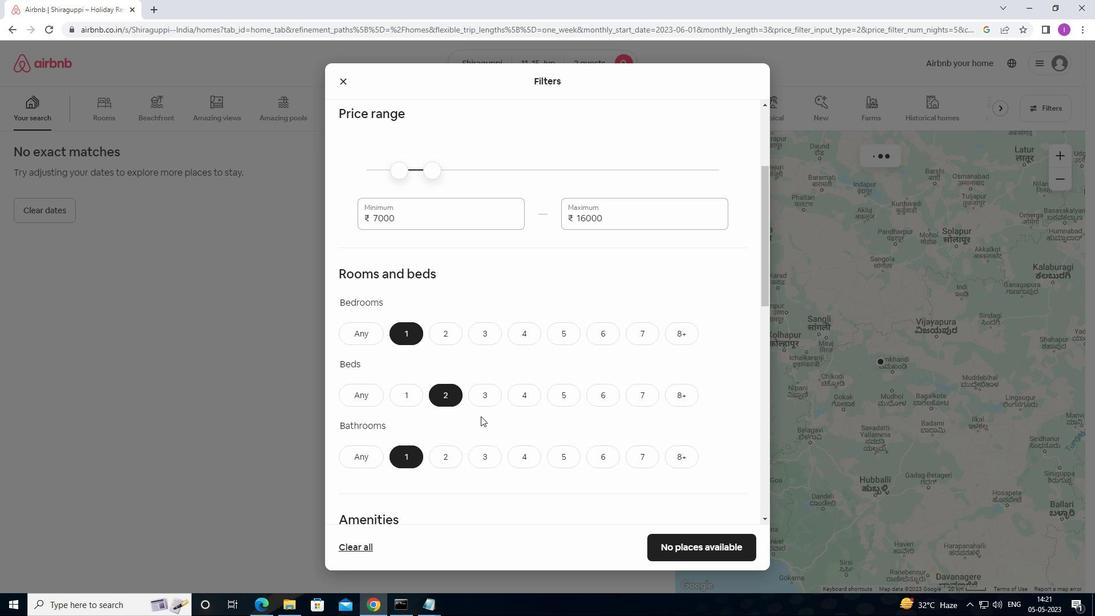 
Action: Mouse scrolled (481, 416) with delta (0, 0)
Screenshot: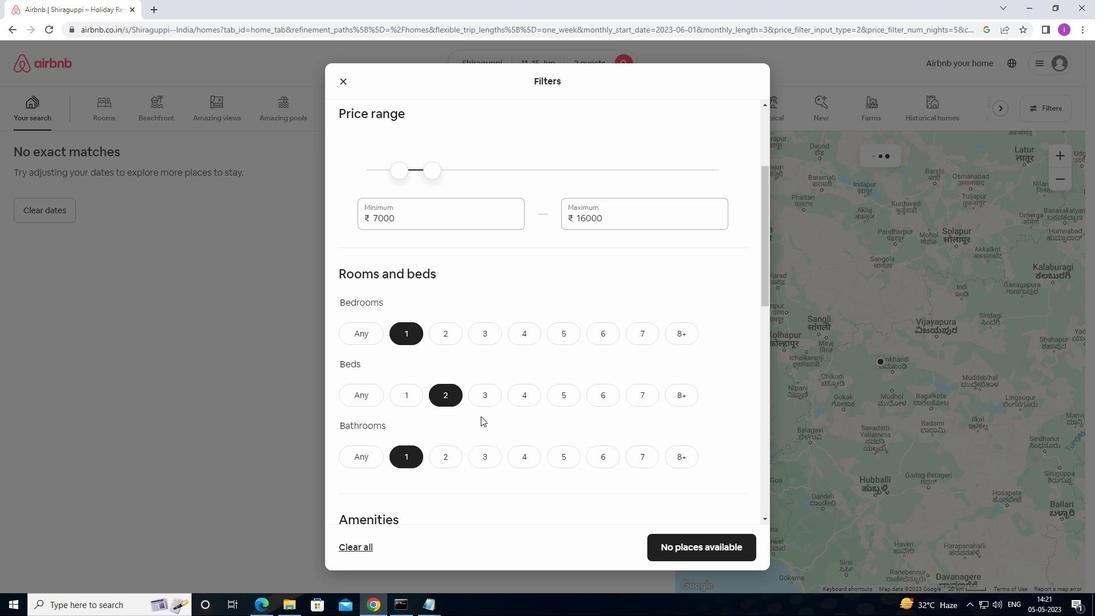
Action: Mouse moved to (393, 300)
Screenshot: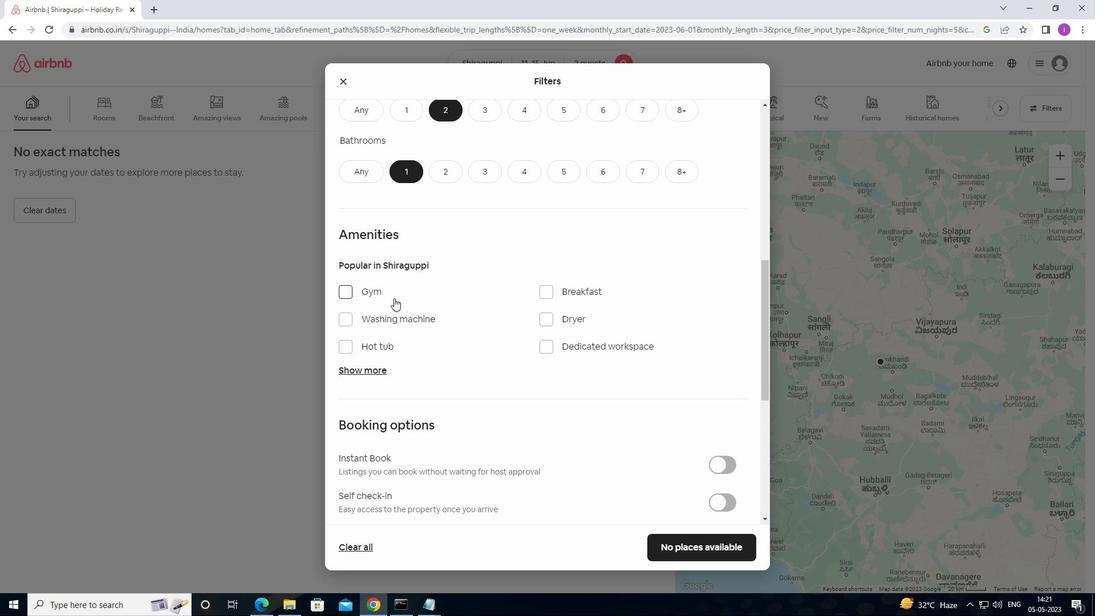 
Action: Mouse scrolled (393, 300) with delta (0, 0)
Screenshot: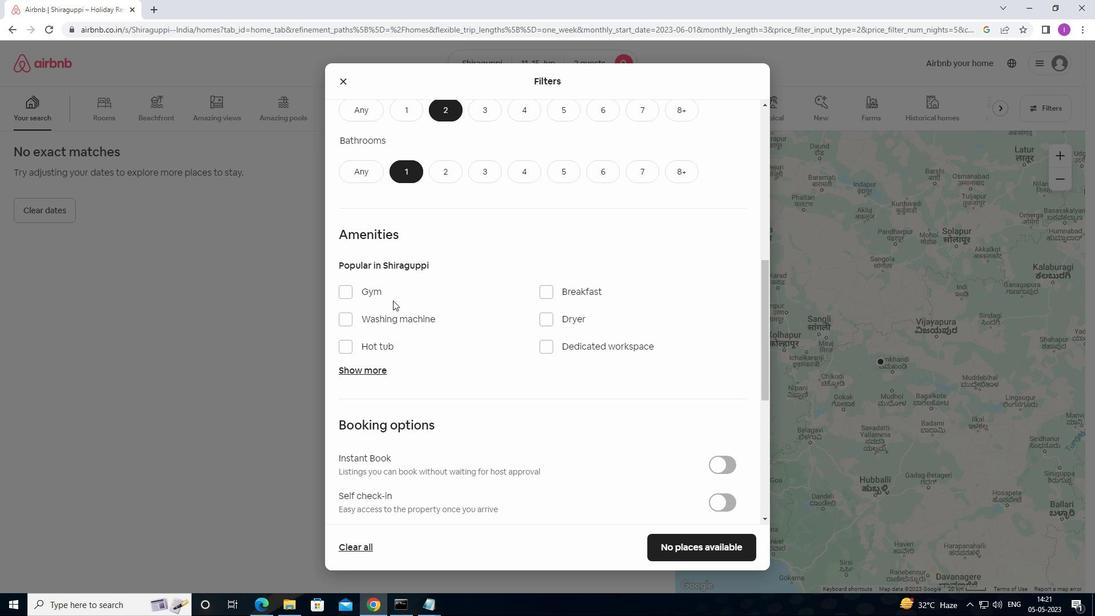 
Action: Mouse moved to (351, 261)
Screenshot: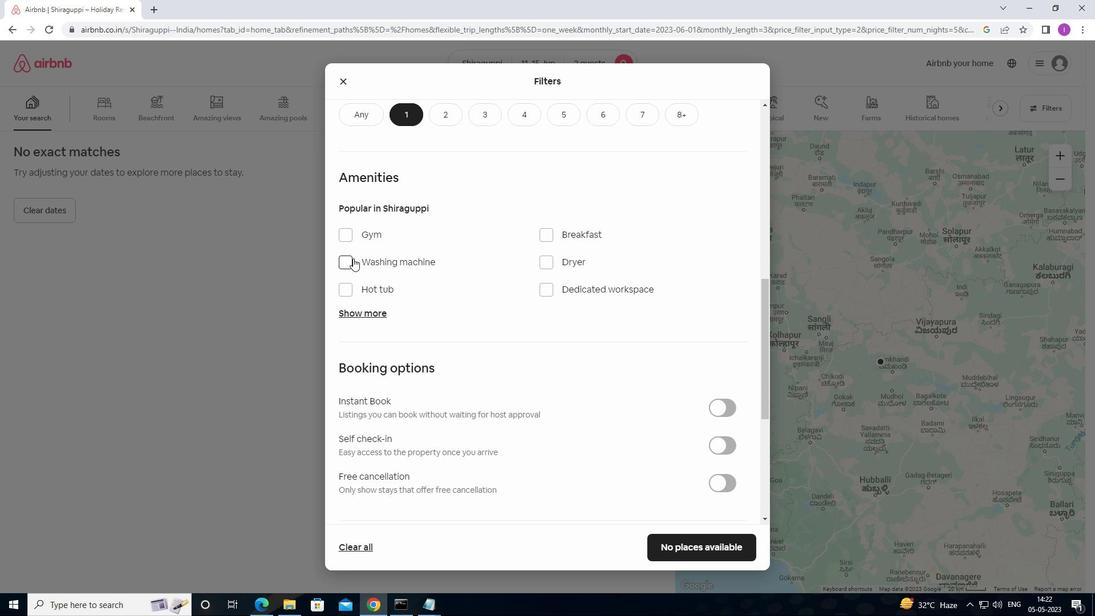 
Action: Mouse pressed left at (351, 261)
Screenshot: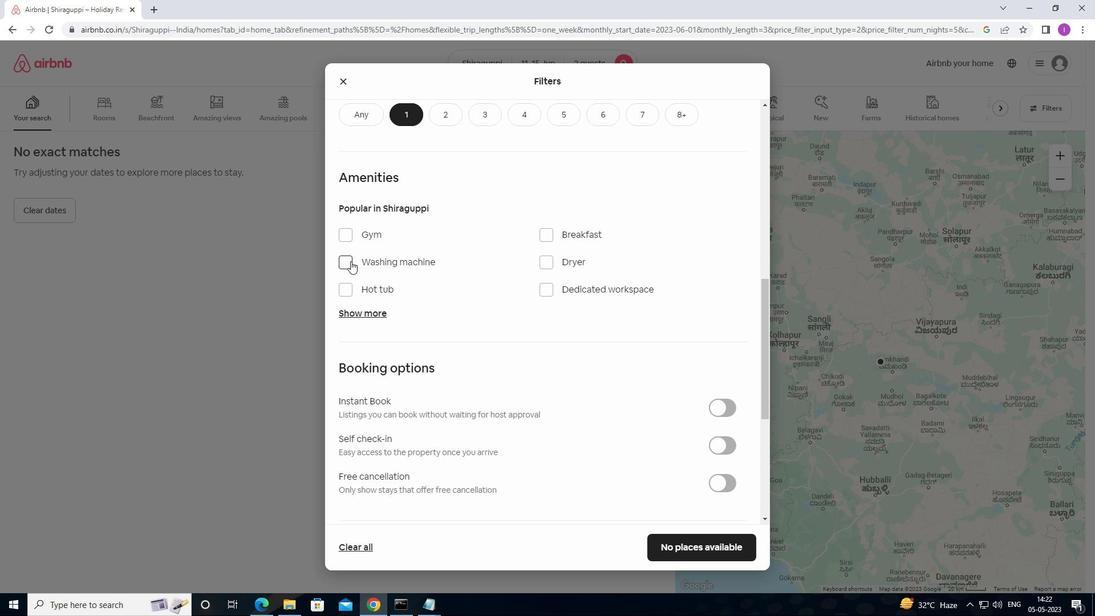 
Action: Mouse moved to (485, 303)
Screenshot: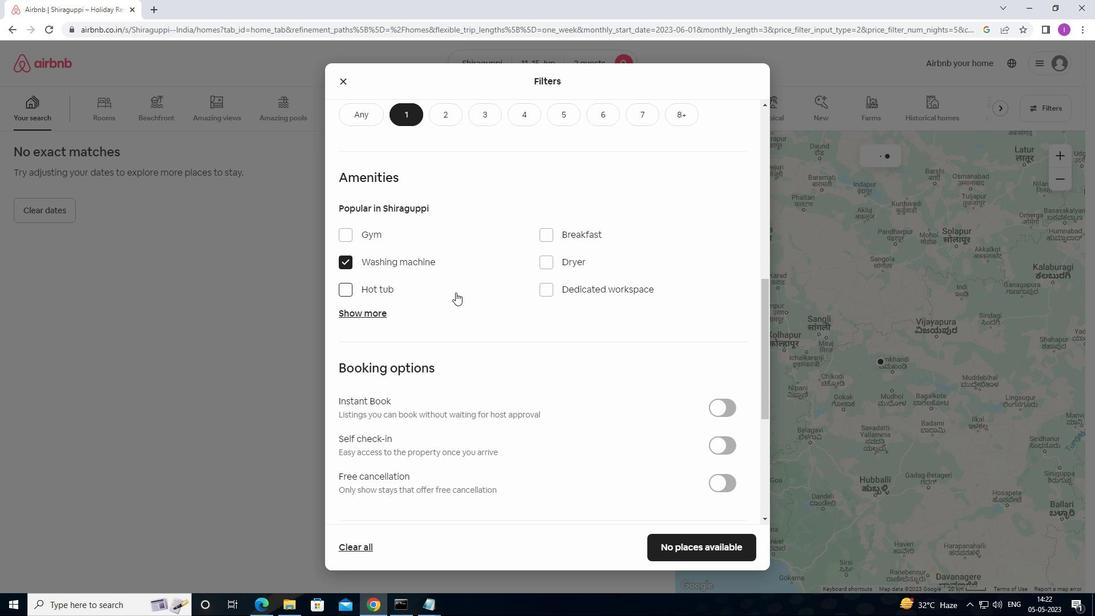 
Action: Mouse scrolled (485, 303) with delta (0, 0)
Screenshot: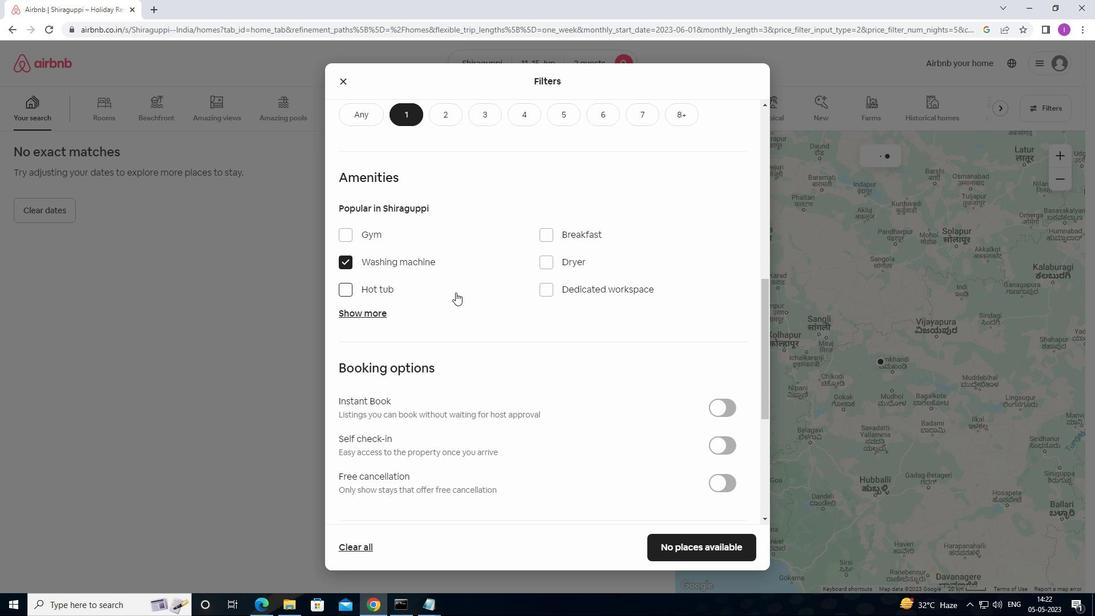 
Action: Mouse moved to (486, 305)
Screenshot: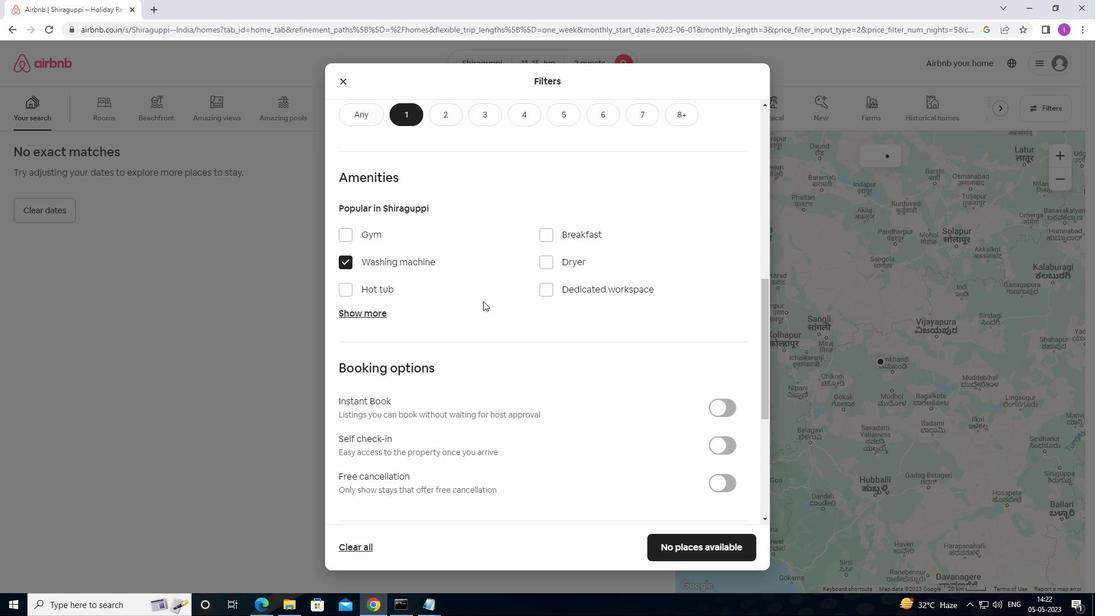
Action: Mouse scrolled (486, 305) with delta (0, 0)
Screenshot: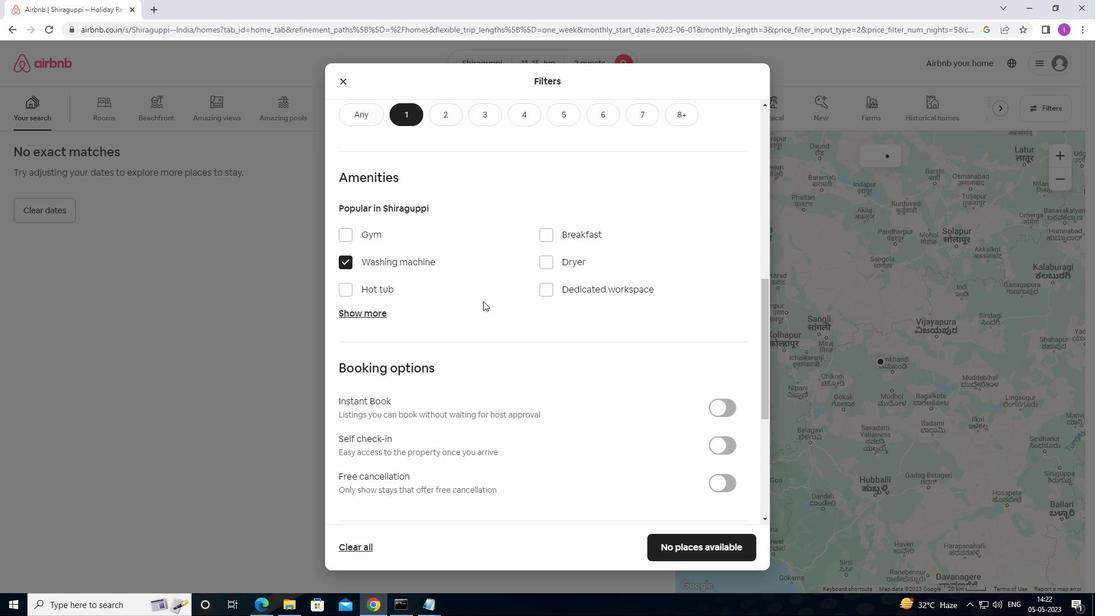 
Action: Mouse moved to (494, 302)
Screenshot: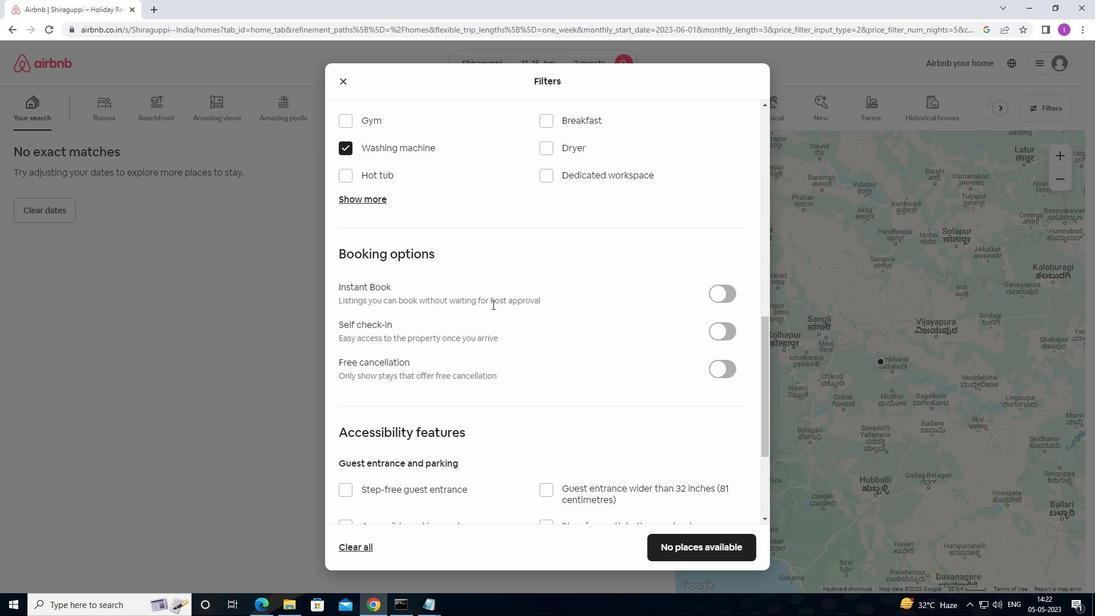 
Action: Mouse scrolled (494, 303) with delta (0, 0)
Screenshot: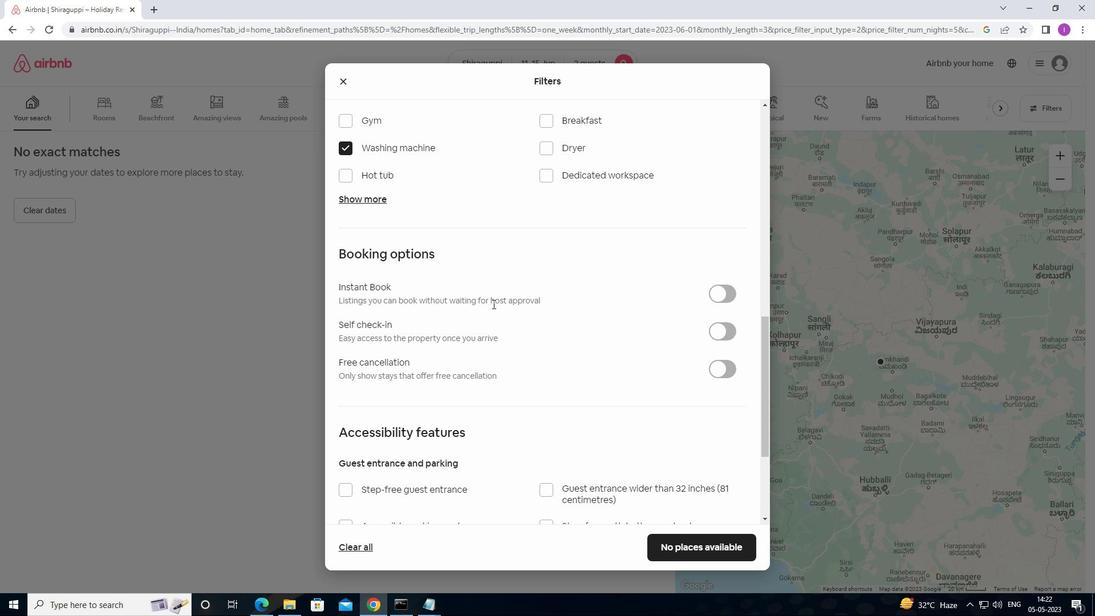 
Action: Mouse scrolled (494, 303) with delta (0, 0)
Screenshot: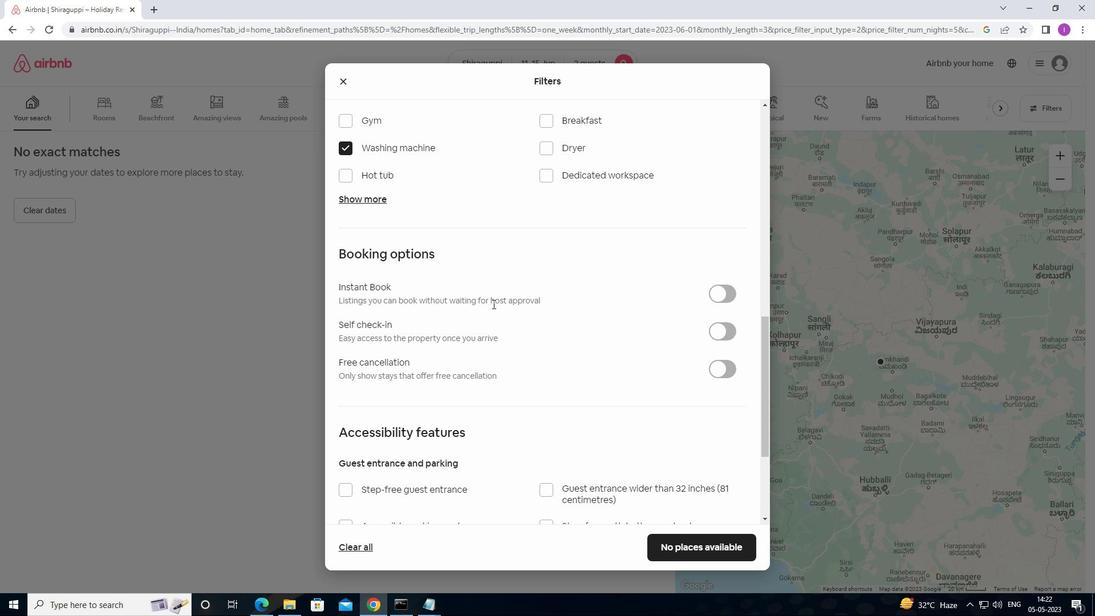 
Action: Mouse scrolled (494, 303) with delta (0, 0)
Screenshot: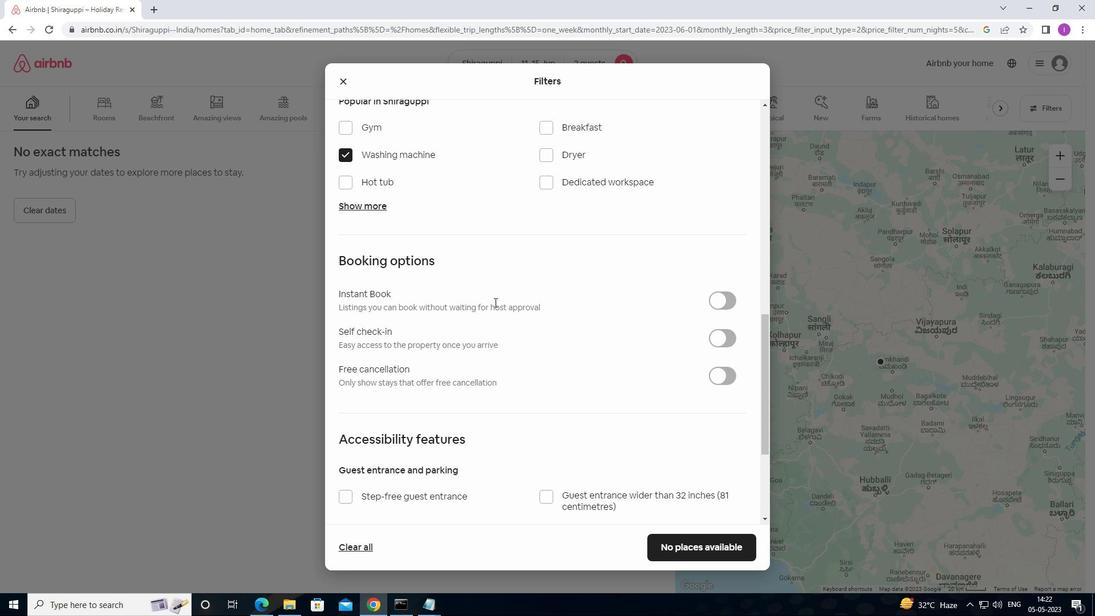 
Action: Mouse scrolled (494, 303) with delta (0, 0)
Screenshot: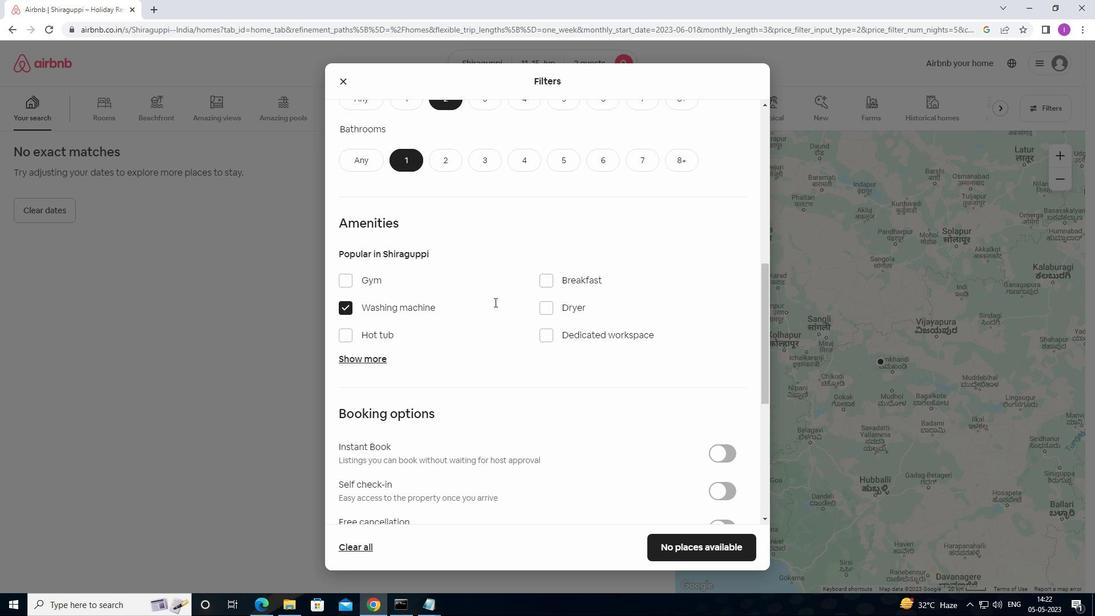 
Action: Mouse scrolled (494, 303) with delta (0, 0)
Screenshot: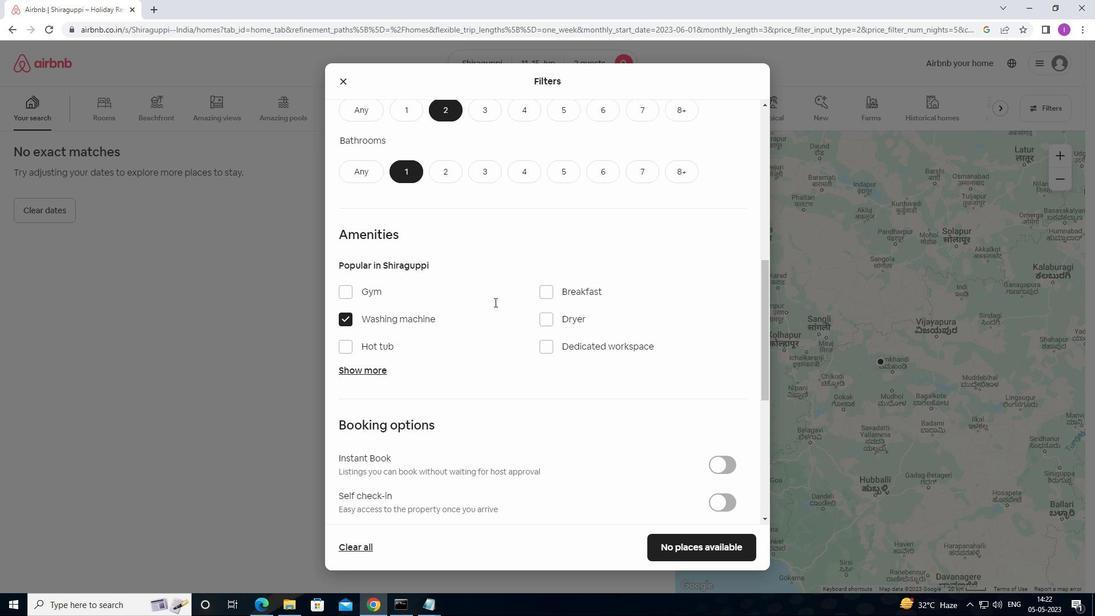
Action: Mouse scrolled (494, 303) with delta (0, 0)
Screenshot: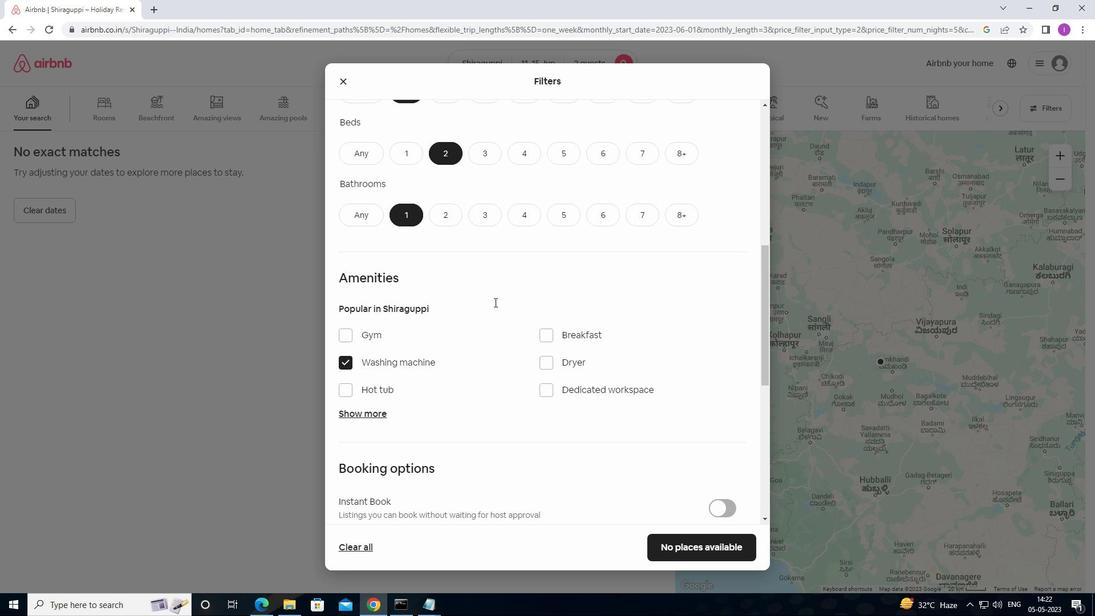 
Action: Mouse scrolled (494, 303) with delta (0, 0)
Screenshot: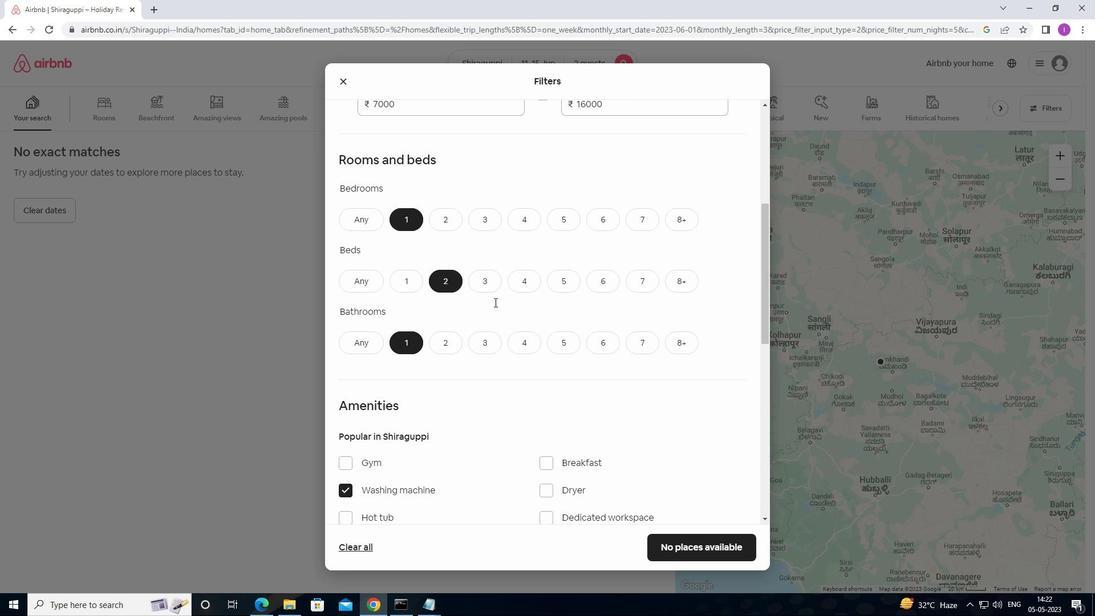 
Action: Mouse scrolled (494, 303) with delta (0, 0)
Screenshot: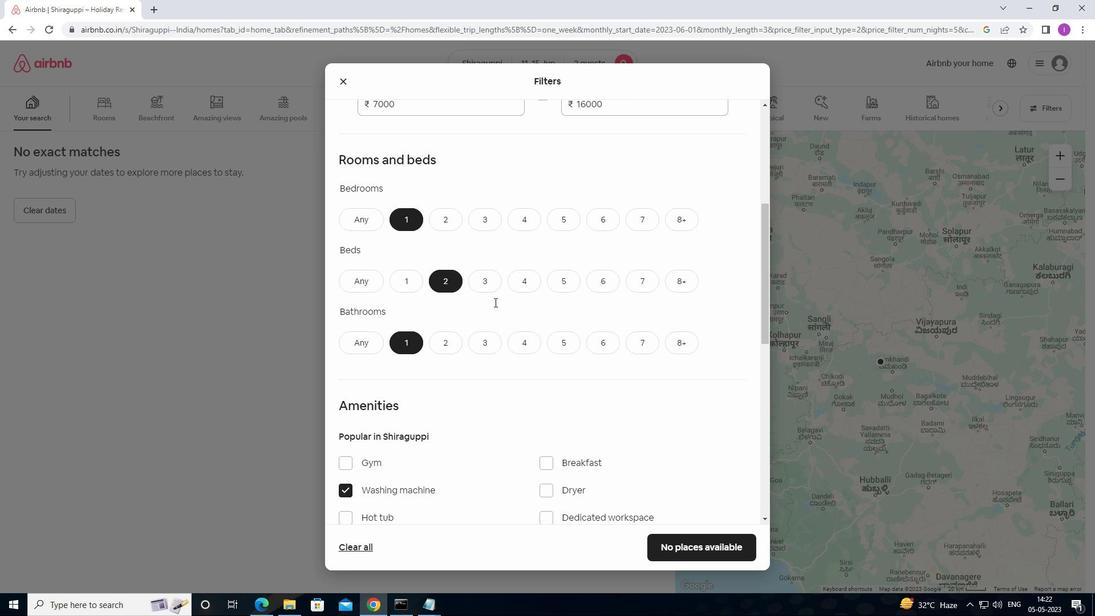 
Action: Mouse scrolled (494, 301) with delta (0, 0)
Screenshot: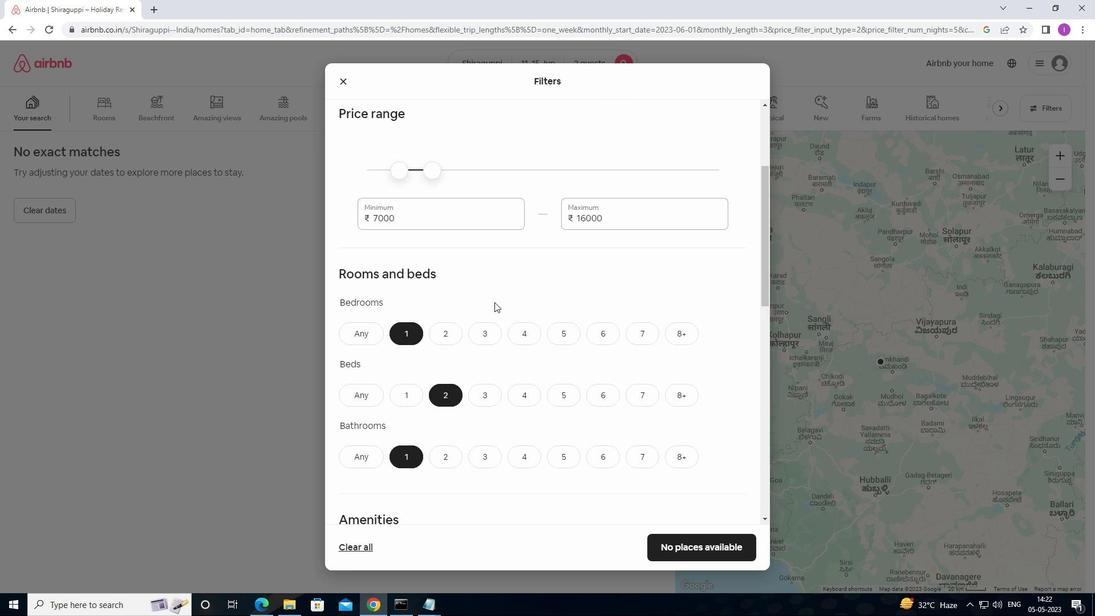 
Action: Mouse scrolled (494, 301) with delta (0, 0)
Screenshot: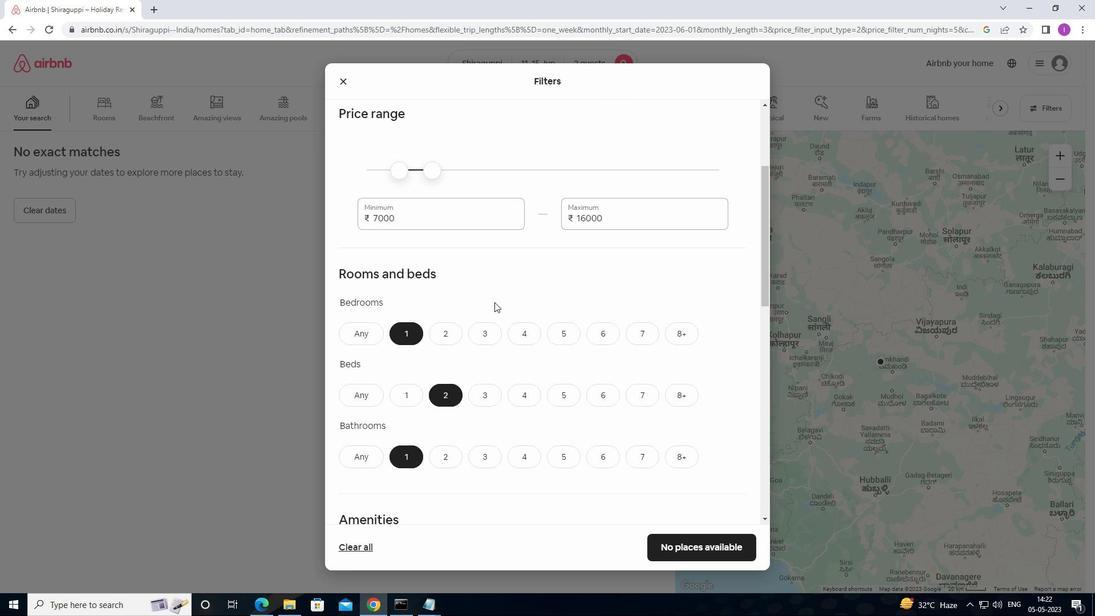 
Action: Mouse scrolled (494, 301) with delta (0, 0)
Screenshot: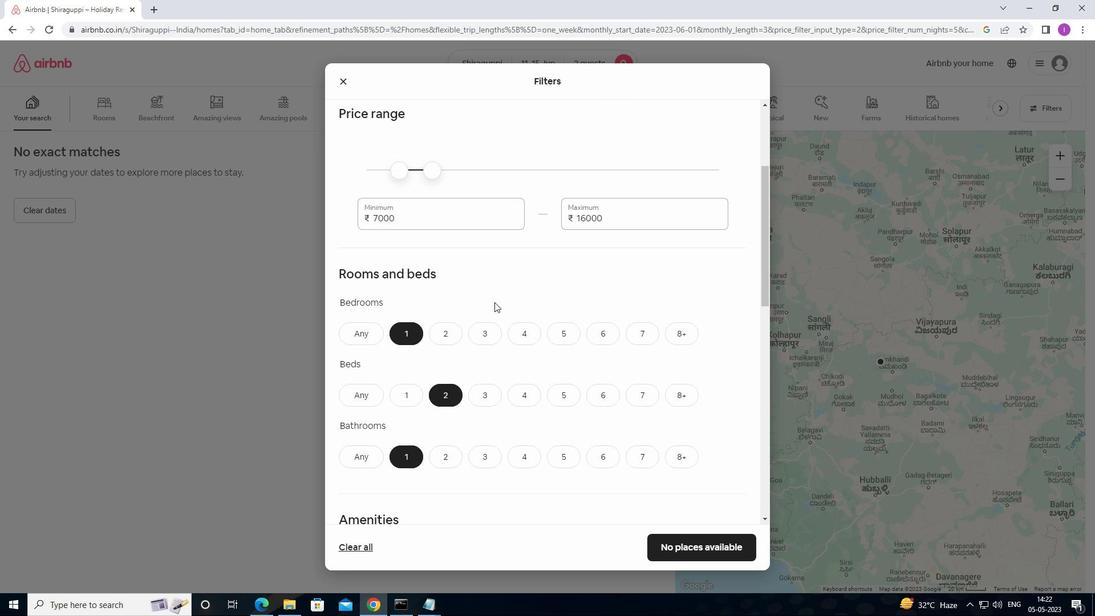 
Action: Mouse scrolled (494, 301) with delta (0, 0)
Screenshot: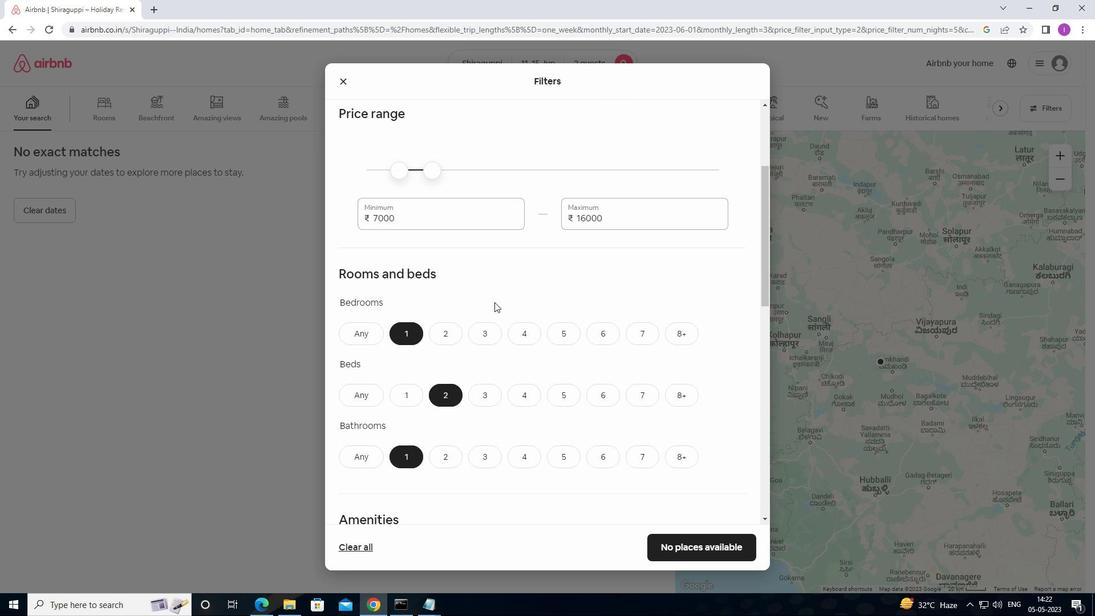 
Action: Mouse scrolled (494, 301) with delta (0, 0)
Screenshot: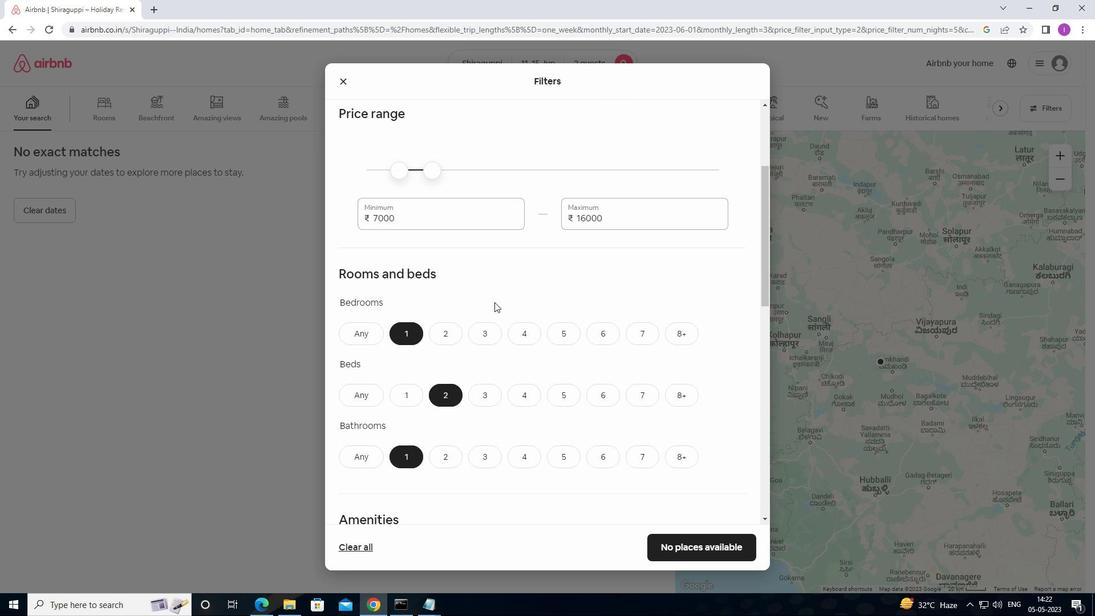 
Action: Mouse moved to (494, 301)
Screenshot: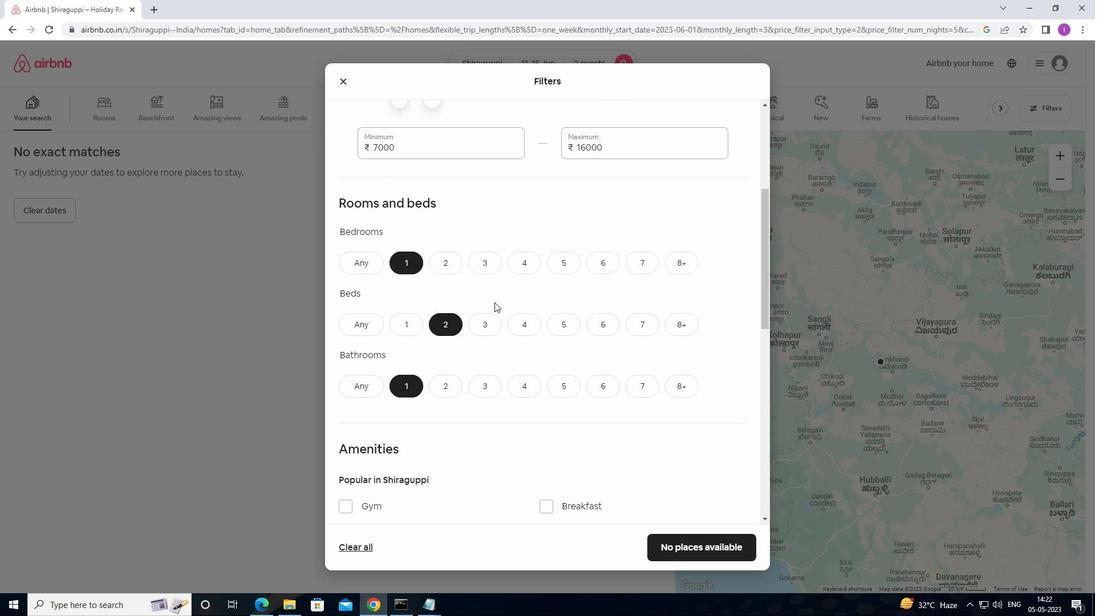 
Action: Mouse scrolled (494, 301) with delta (0, 0)
Screenshot: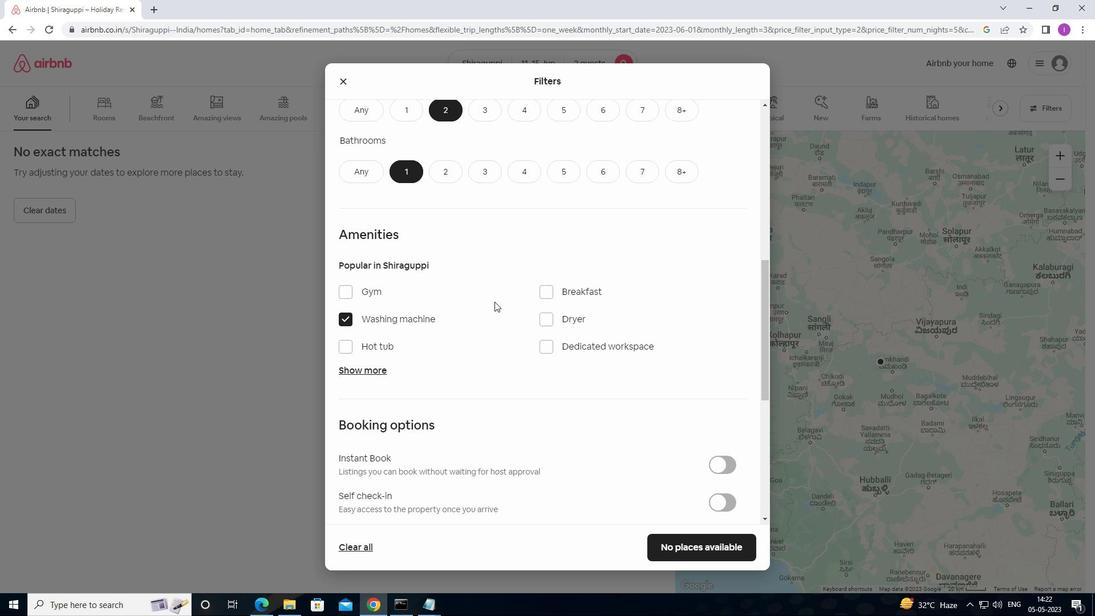 
Action: Mouse scrolled (494, 301) with delta (0, 0)
Screenshot: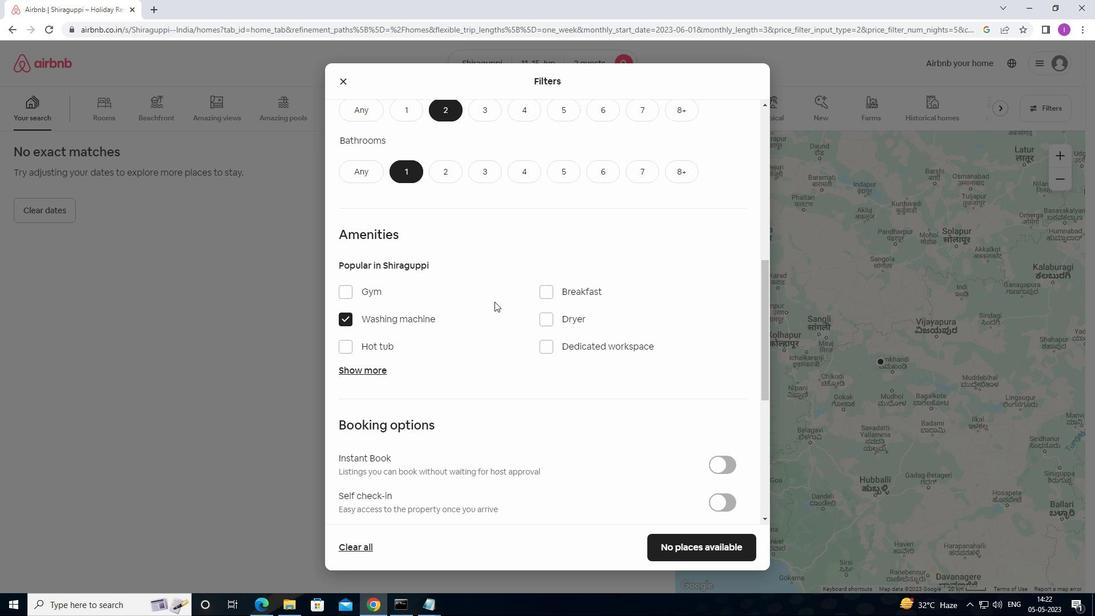 
Action: Mouse scrolled (494, 301) with delta (0, 0)
Screenshot: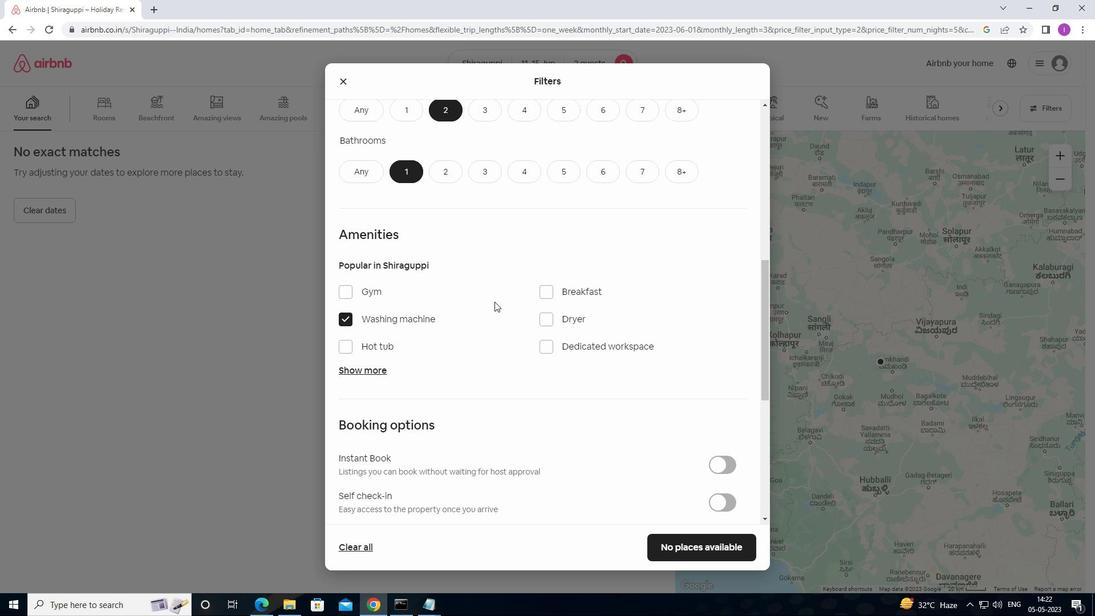 
Action: Mouse scrolled (494, 301) with delta (0, 0)
Screenshot: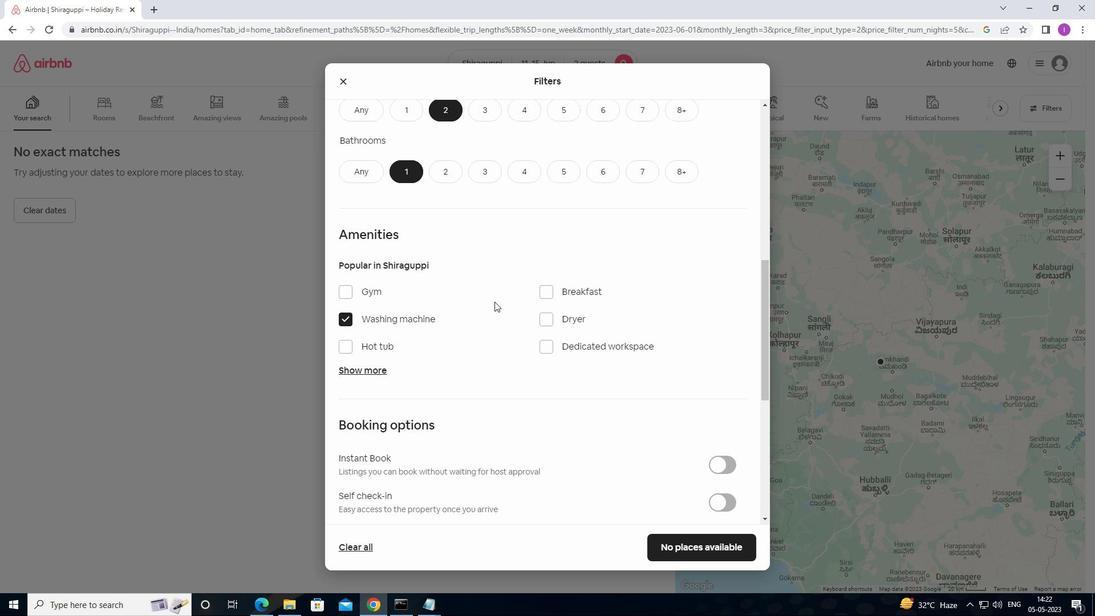 
Action: Mouse moved to (721, 276)
Screenshot: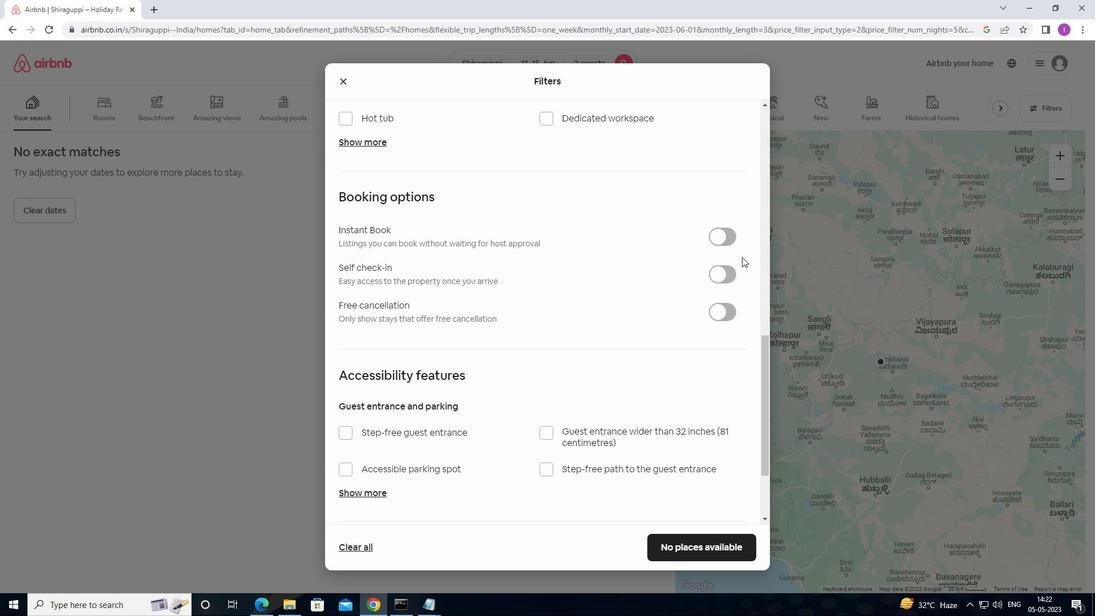 
Action: Mouse pressed left at (721, 276)
Screenshot: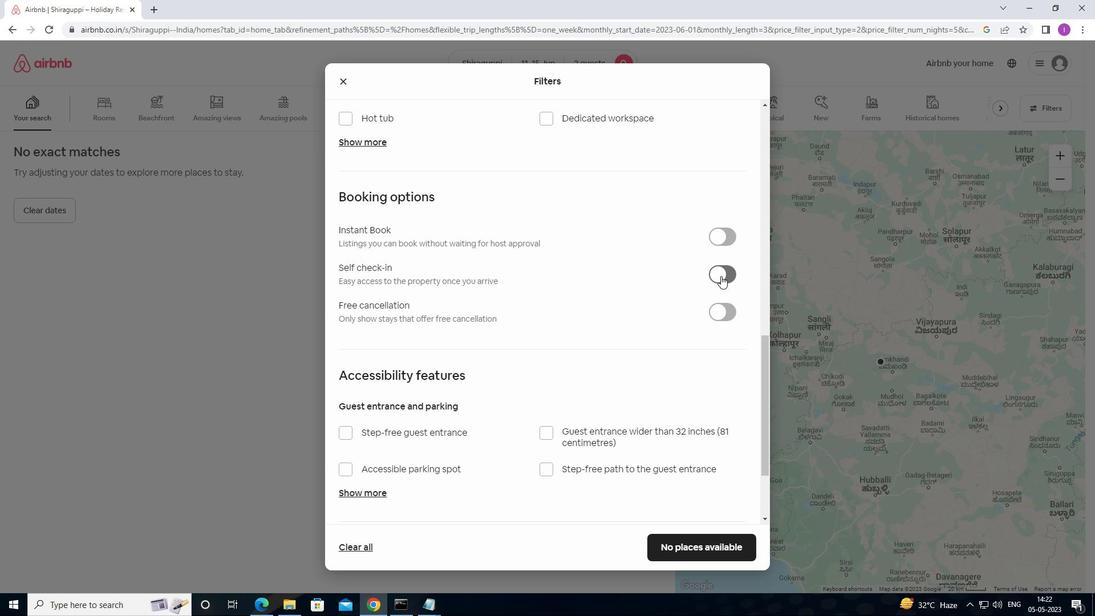 
Action: Mouse moved to (627, 306)
Screenshot: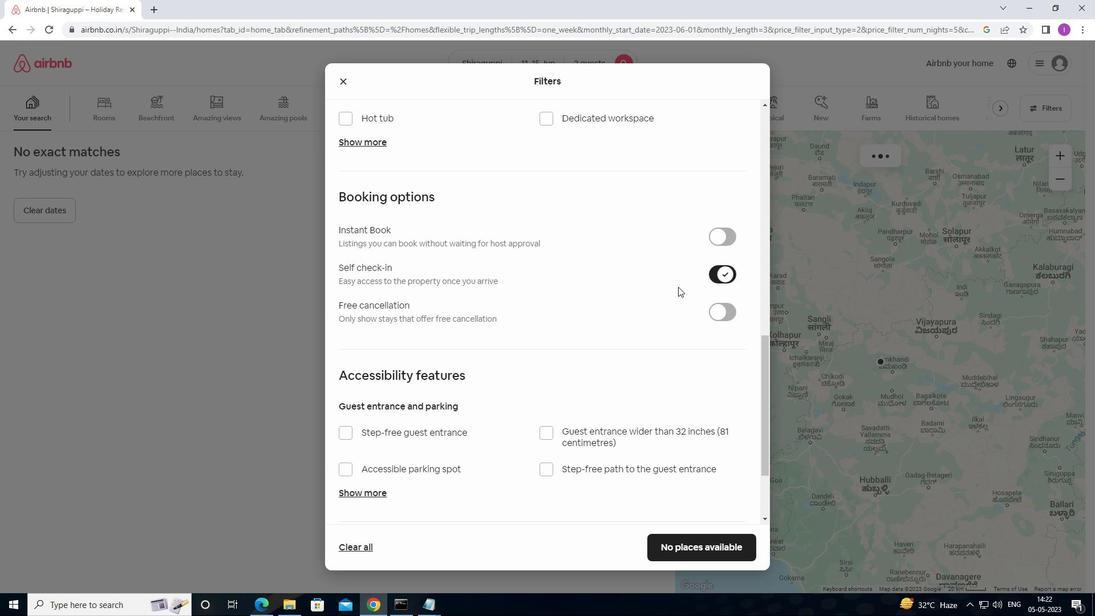 
Action: Mouse scrolled (627, 305) with delta (0, 0)
Screenshot: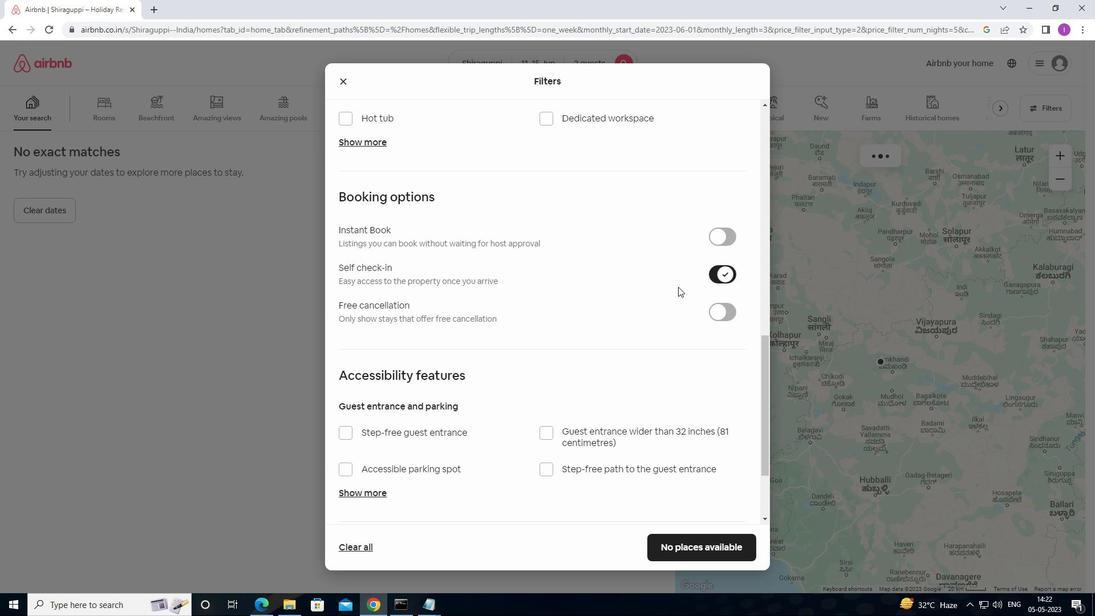 
Action: Mouse moved to (622, 309)
Screenshot: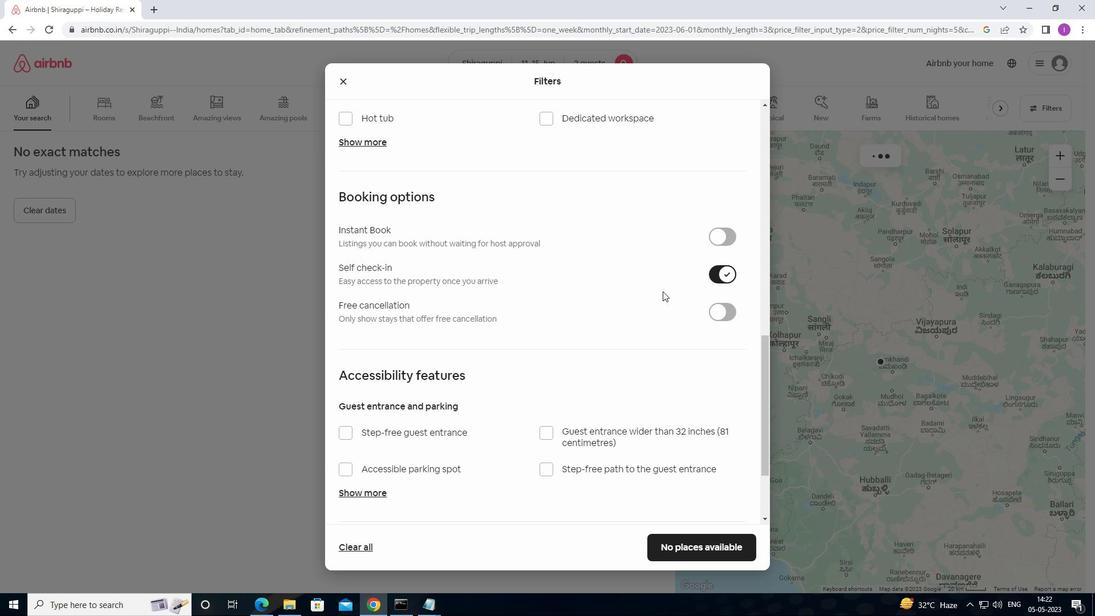 
Action: Mouse scrolled (622, 309) with delta (0, 0)
Screenshot: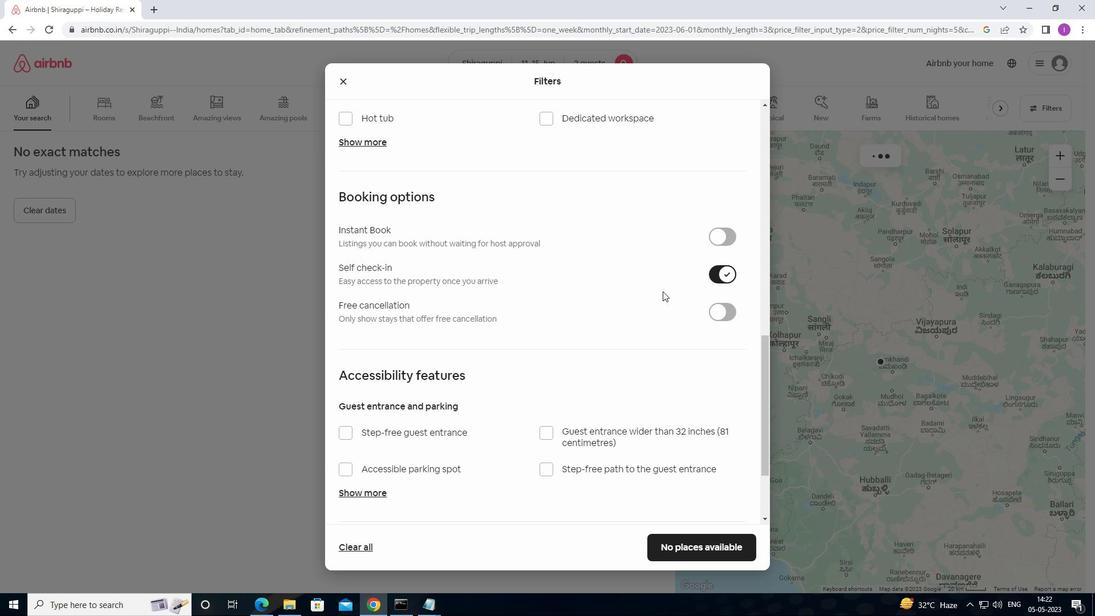 
Action: Mouse moved to (619, 312)
Screenshot: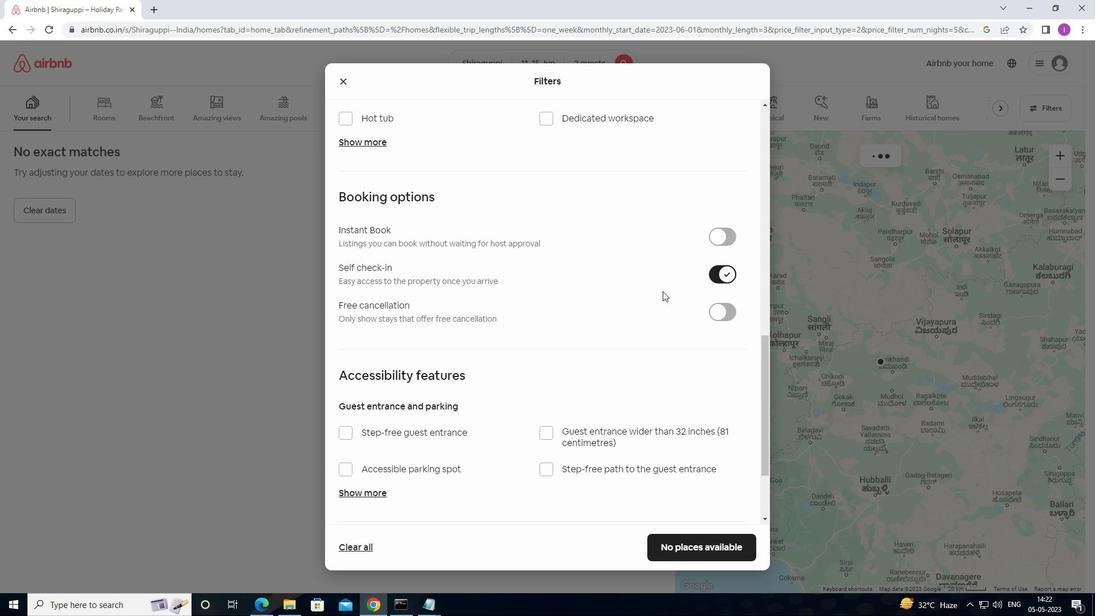 
Action: Mouse scrolled (619, 311) with delta (0, 0)
Screenshot: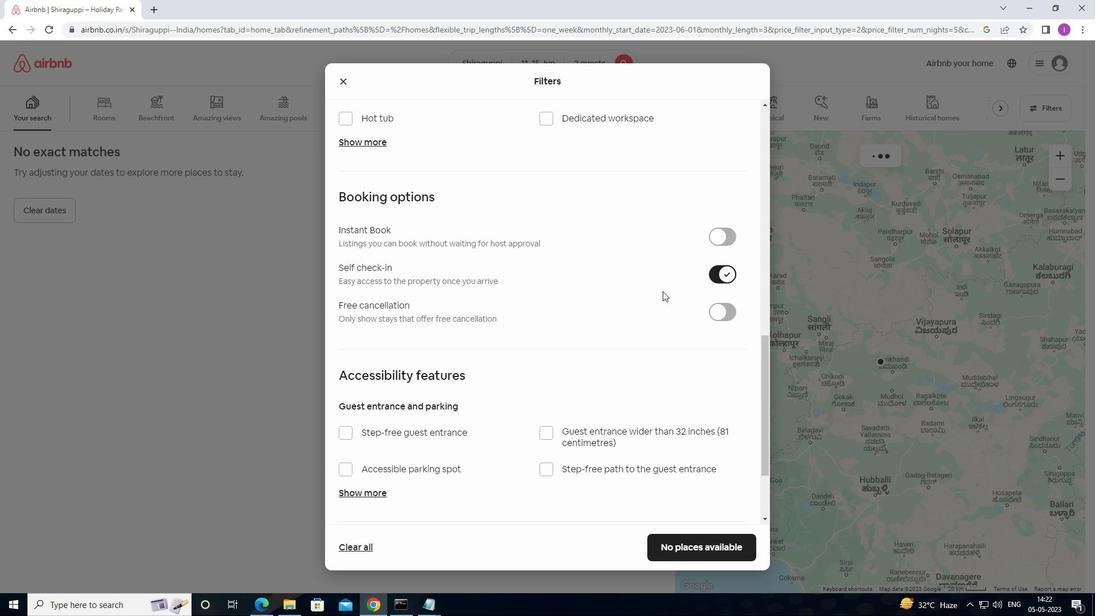 
Action: Mouse moved to (614, 315)
Screenshot: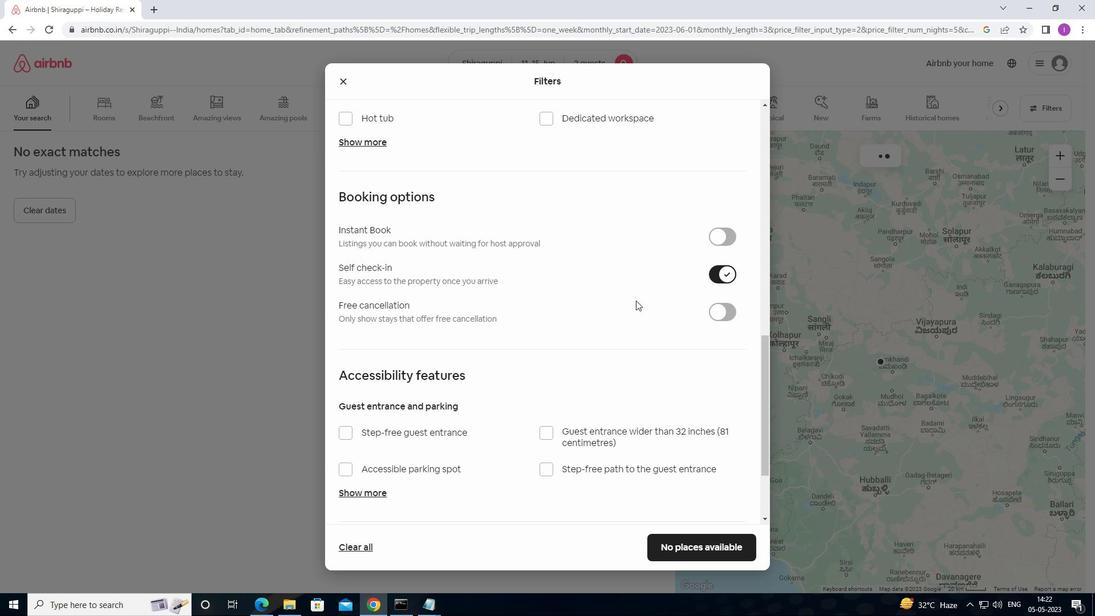
Action: Mouse scrolled (614, 315) with delta (0, 0)
Screenshot: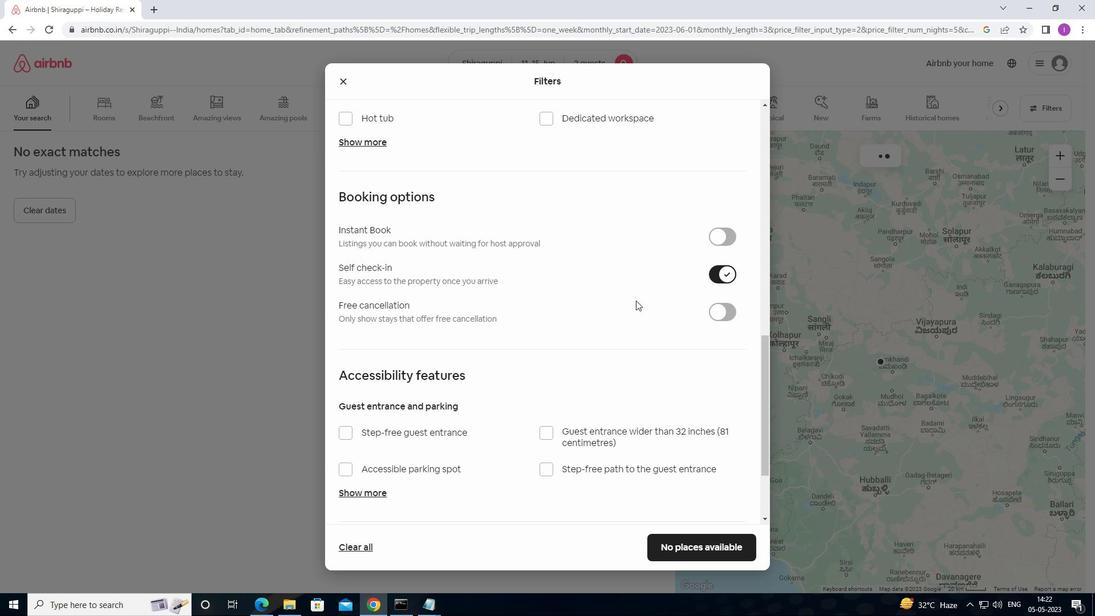 
Action: Mouse moved to (611, 316)
Screenshot: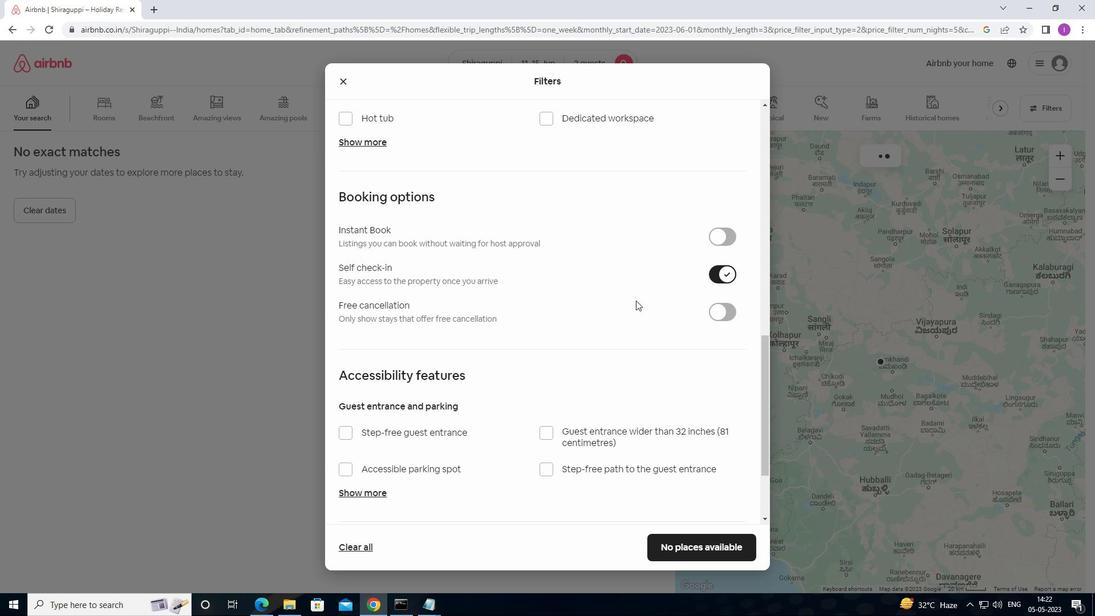 
Action: Mouse scrolled (611, 315) with delta (0, 0)
Screenshot: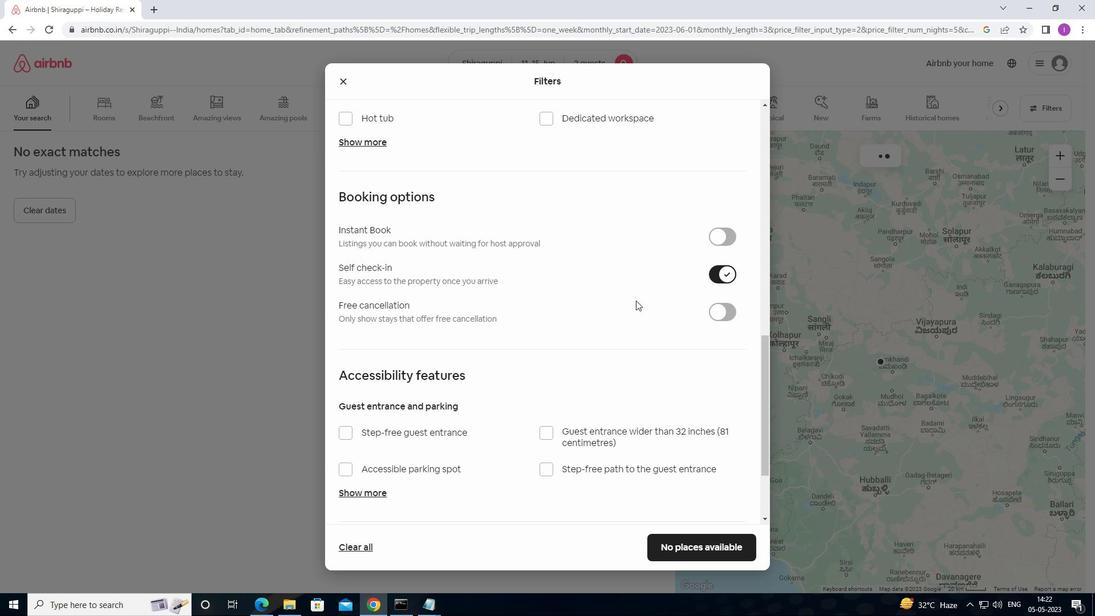 
Action: Mouse moved to (600, 319)
Screenshot: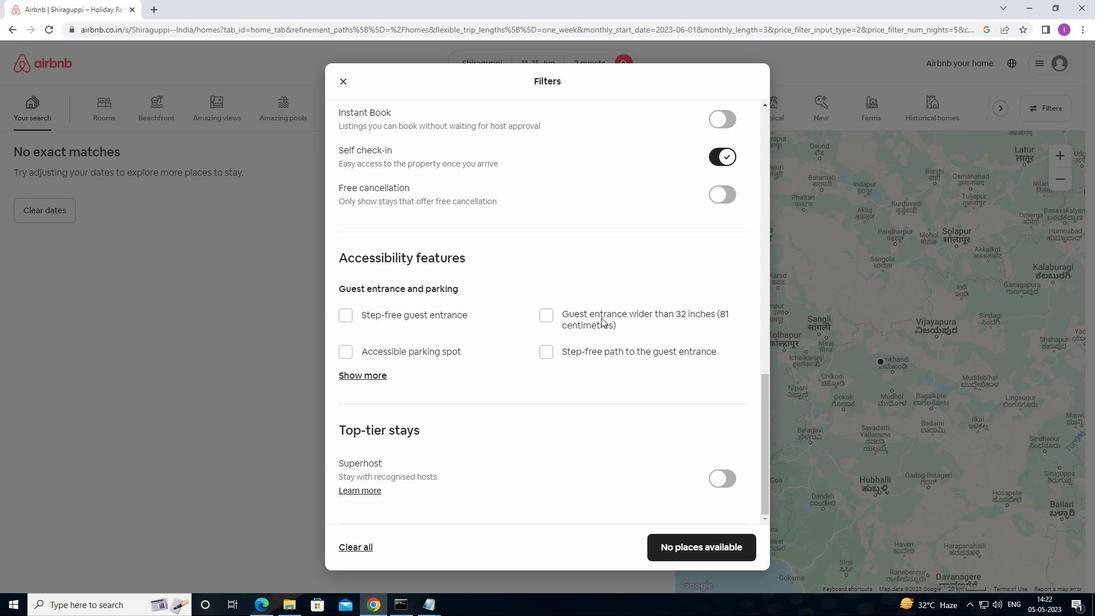 
Action: Mouse scrolled (600, 319) with delta (0, 0)
Screenshot: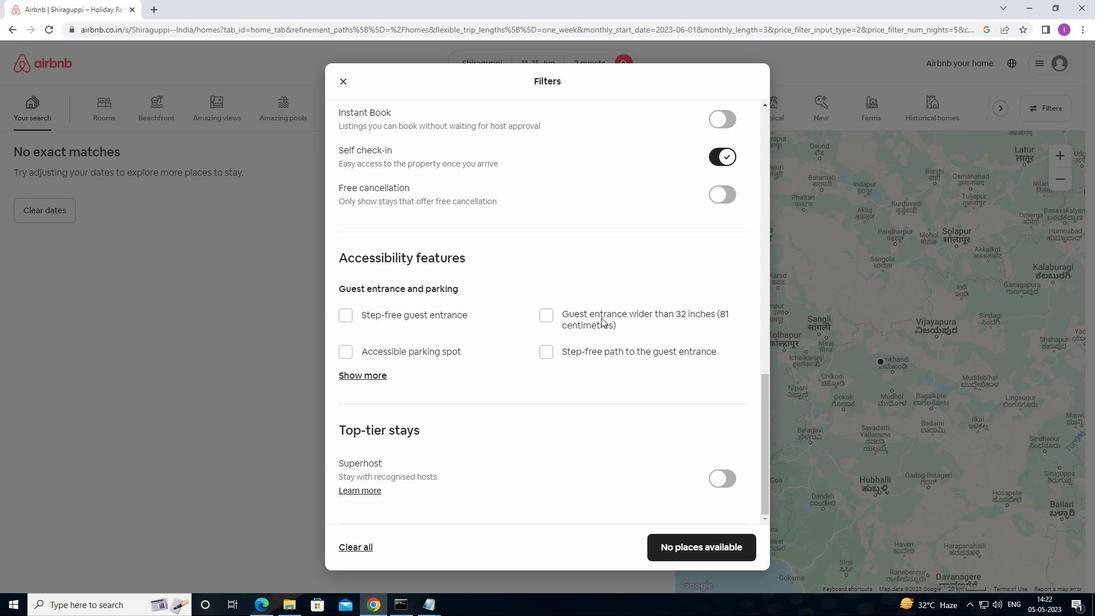 
Action: Mouse moved to (599, 321)
Screenshot: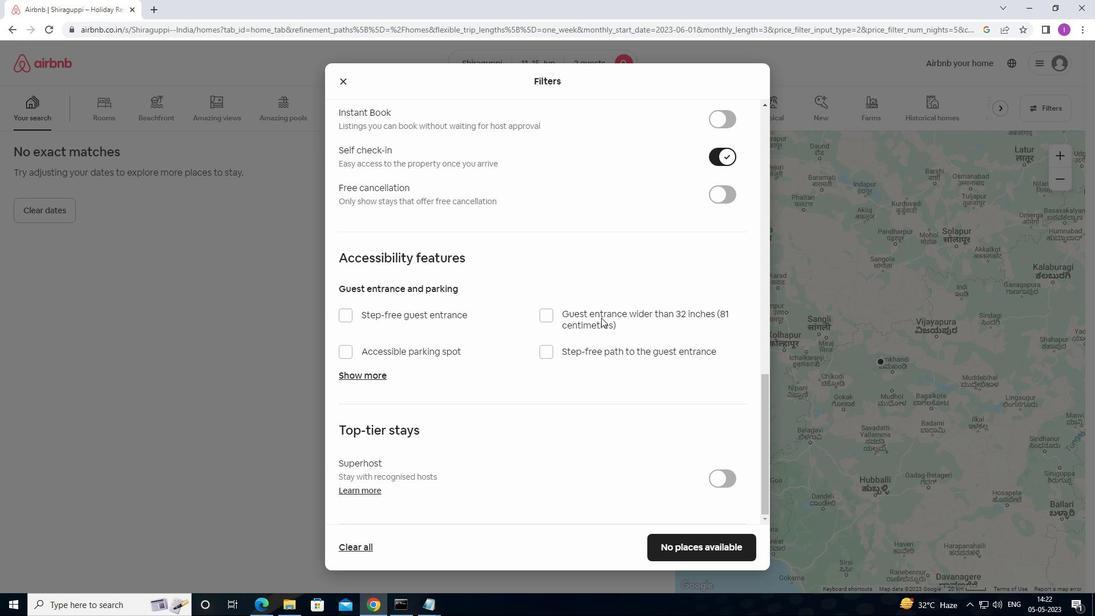 
Action: Mouse scrolled (599, 321) with delta (0, 0)
Screenshot: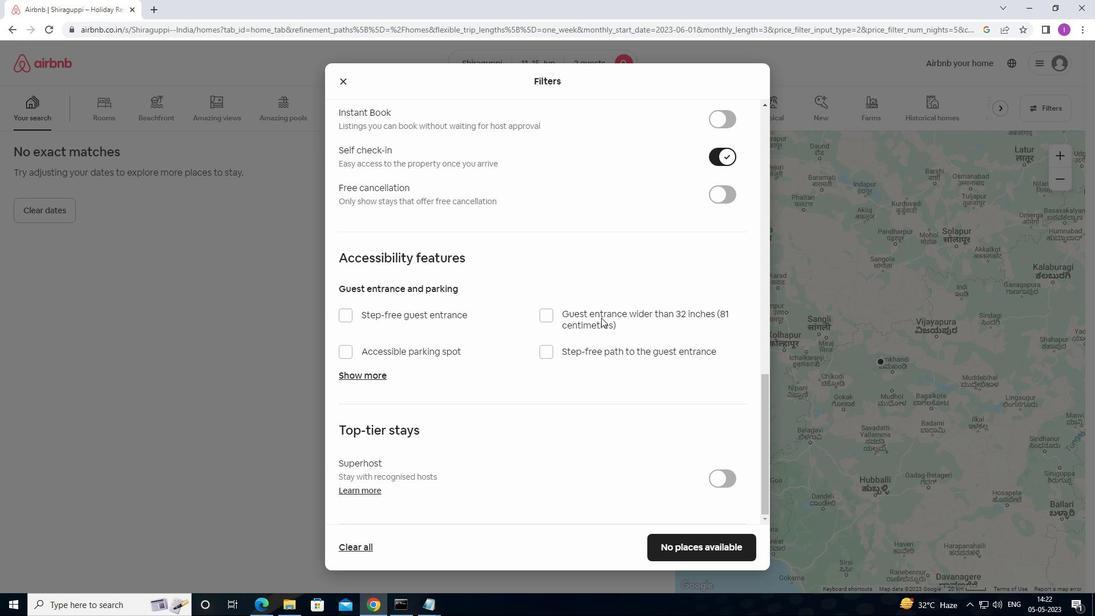 
Action: Mouse moved to (599, 322)
Screenshot: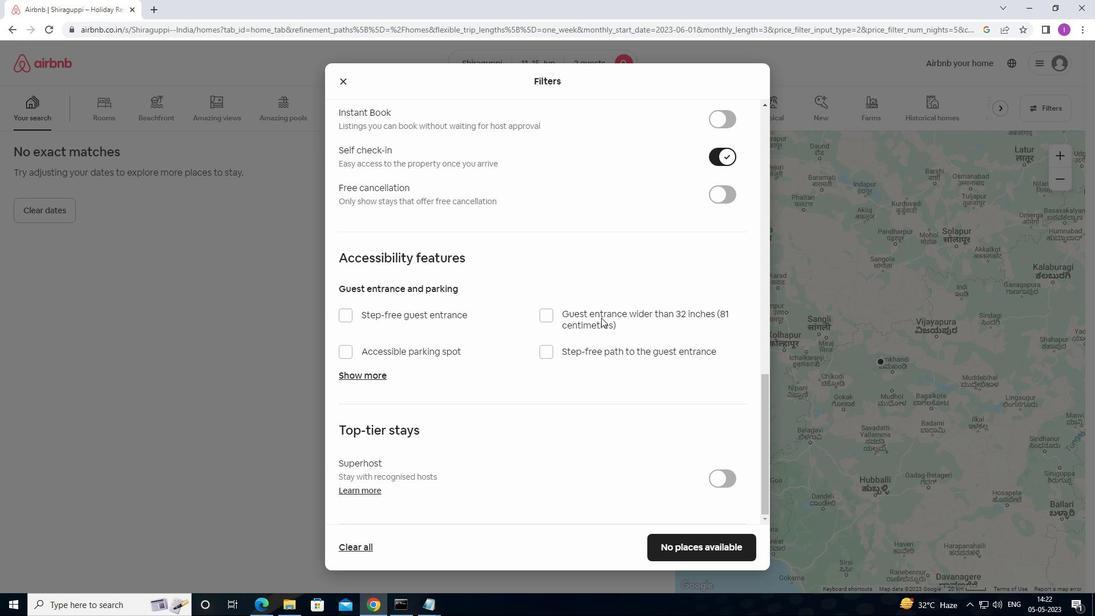 
Action: Mouse scrolled (599, 321) with delta (0, 0)
Screenshot: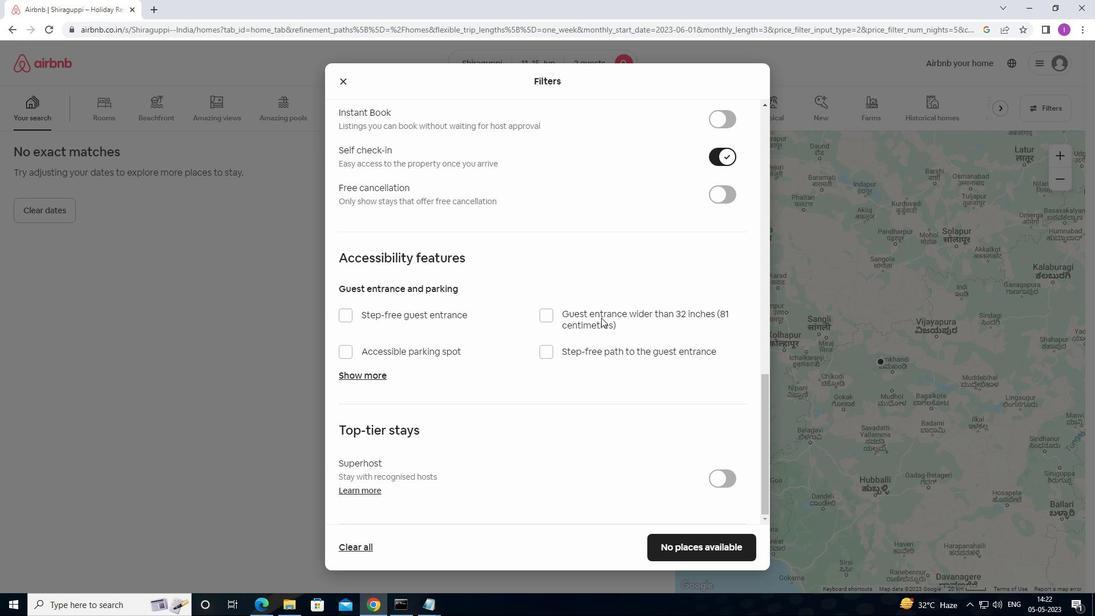 
Action: Mouse scrolled (599, 321) with delta (0, 0)
Screenshot: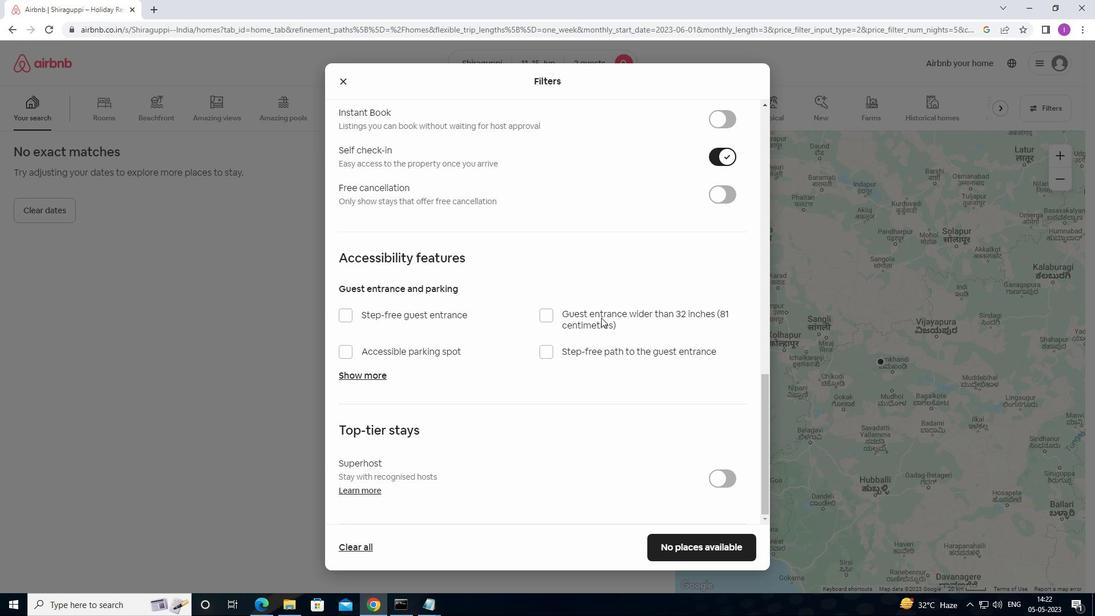 
Action: Mouse moved to (598, 322)
Screenshot: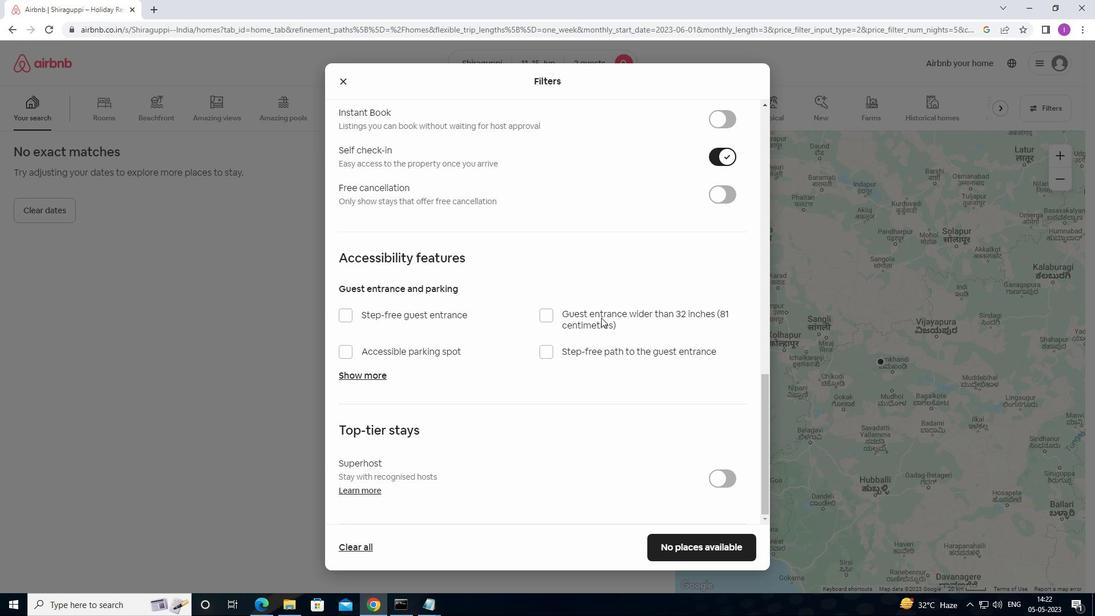 
Action: Mouse scrolled (598, 321) with delta (0, 0)
Screenshot: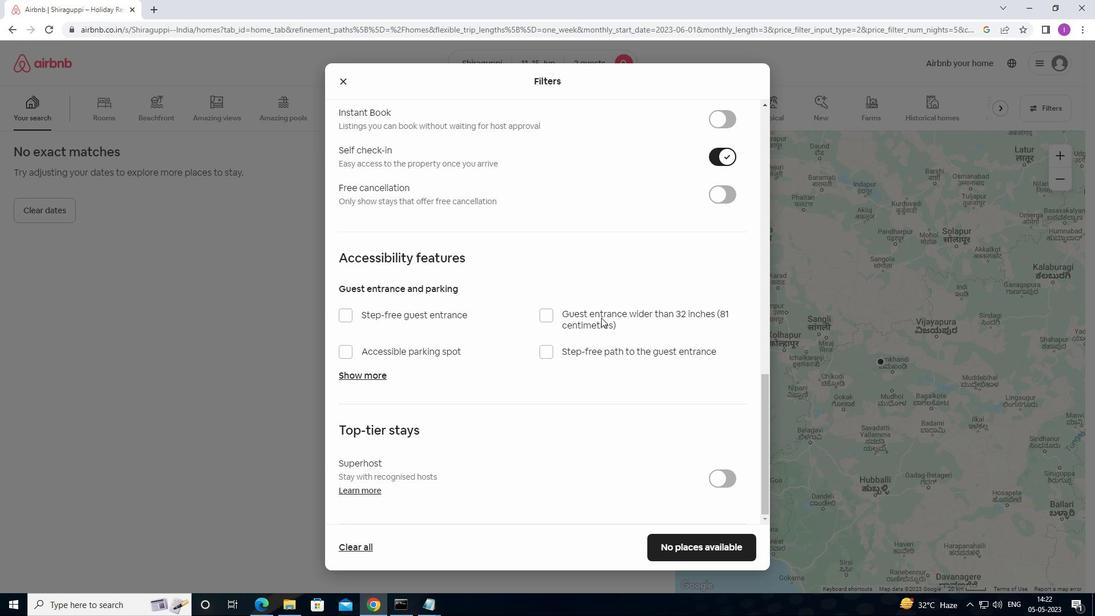 
Action: Mouse moved to (671, 550)
Screenshot: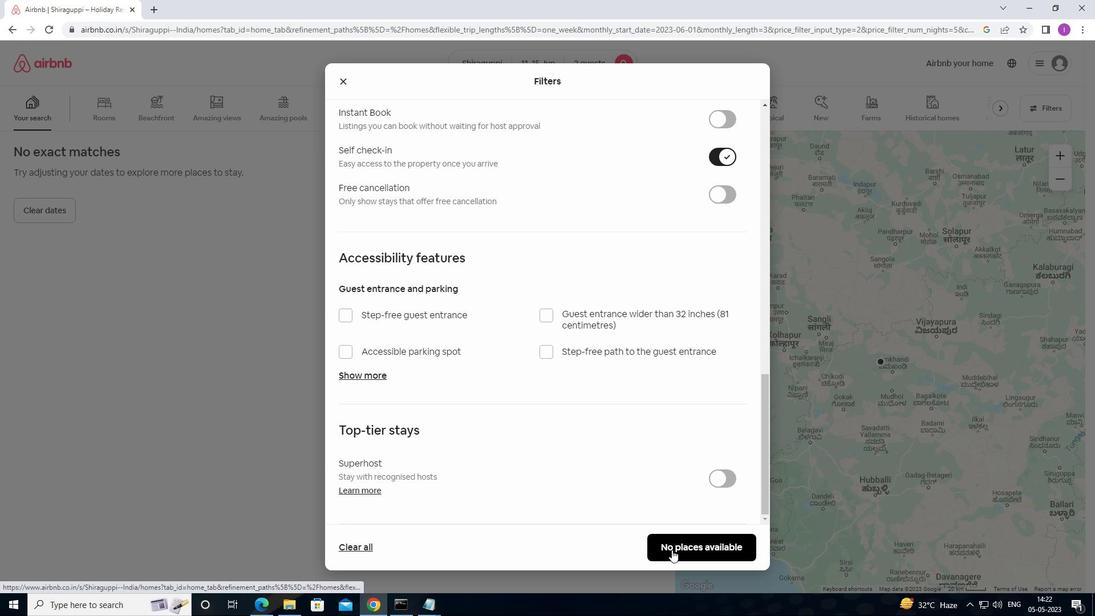 
Action: Mouse pressed left at (671, 550)
Screenshot: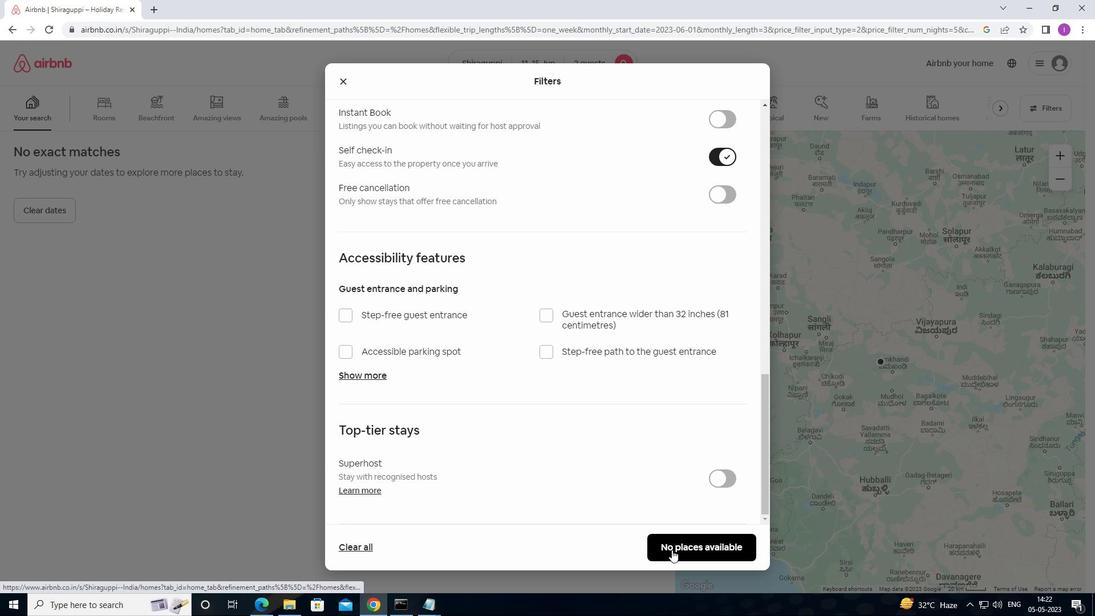 
Action: Mouse moved to (822, 514)
Screenshot: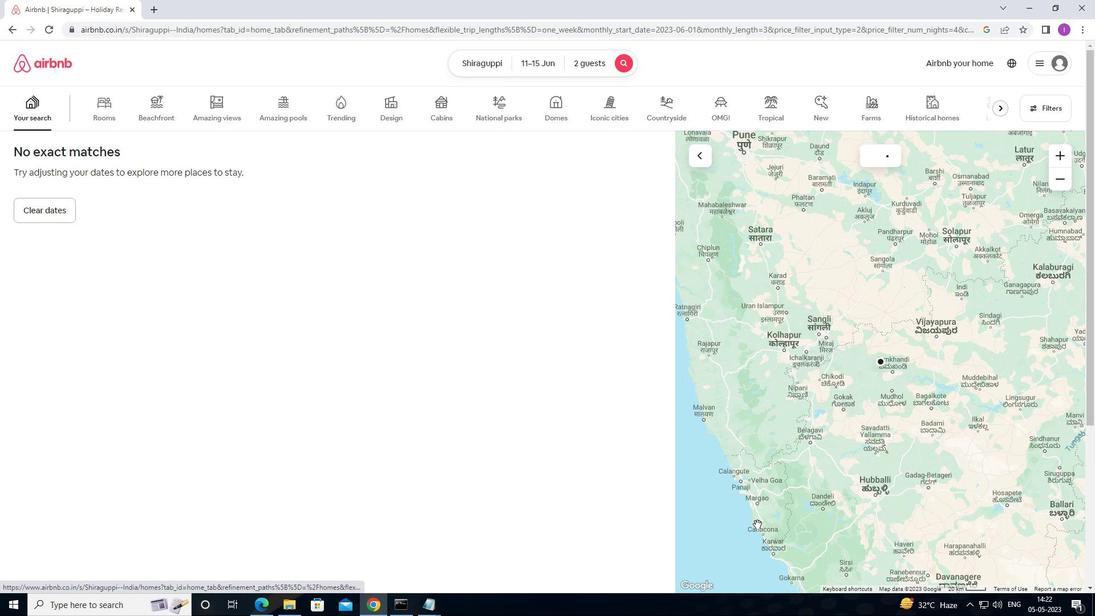 
